 Task: Open Card Compliance Audit Performance Review in Board Customer Feedback Management Software to Workspace Event Planning and Coordination and add a team member Softage.4@softage.net, a label Orange, a checklist Herbalism, an attachment from Trello, a color Orange and finally, add a card description 'Conduct team training session on time management' and a comment 'We should approach this task with a sense of humility, recognizing that there is always more to learn and improve upon.'. Add a start date 'Jan 04, 1900' with a due date 'Jan 11, 1900'
Action: Mouse moved to (95, 294)
Screenshot: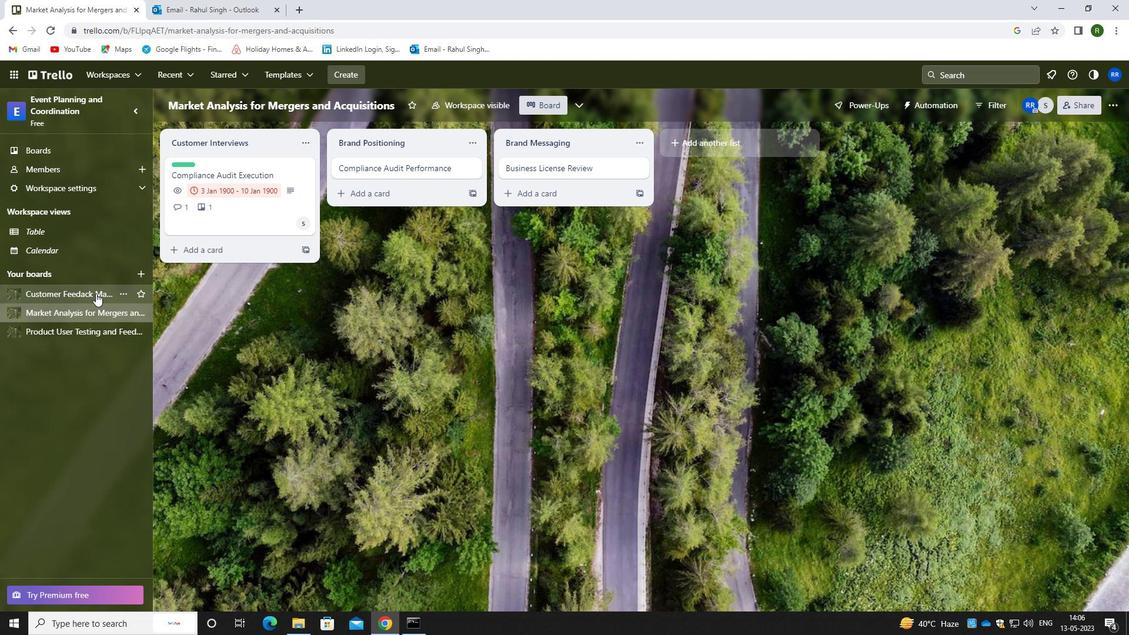 
Action: Mouse pressed left at (95, 294)
Screenshot: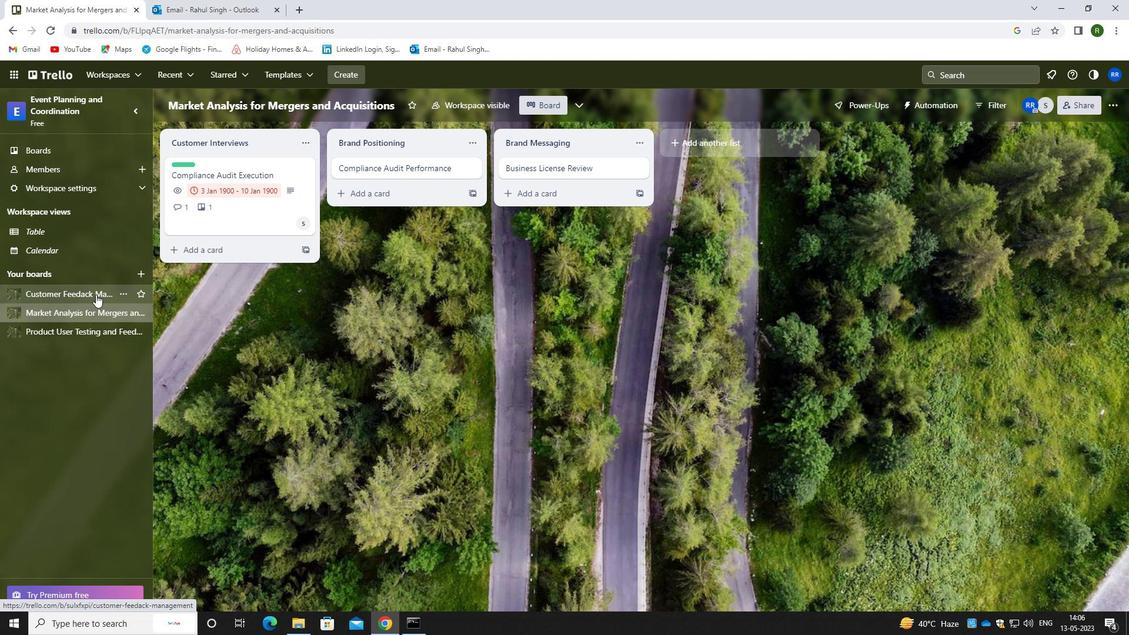 
Action: Mouse moved to (465, 172)
Screenshot: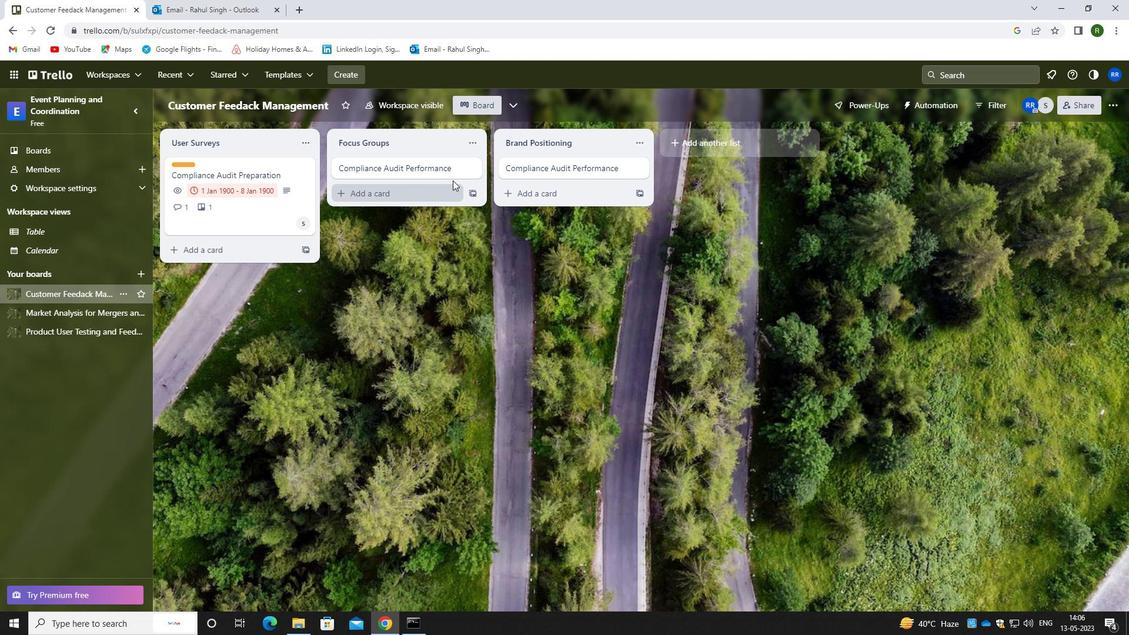 
Action: Mouse pressed left at (465, 172)
Screenshot: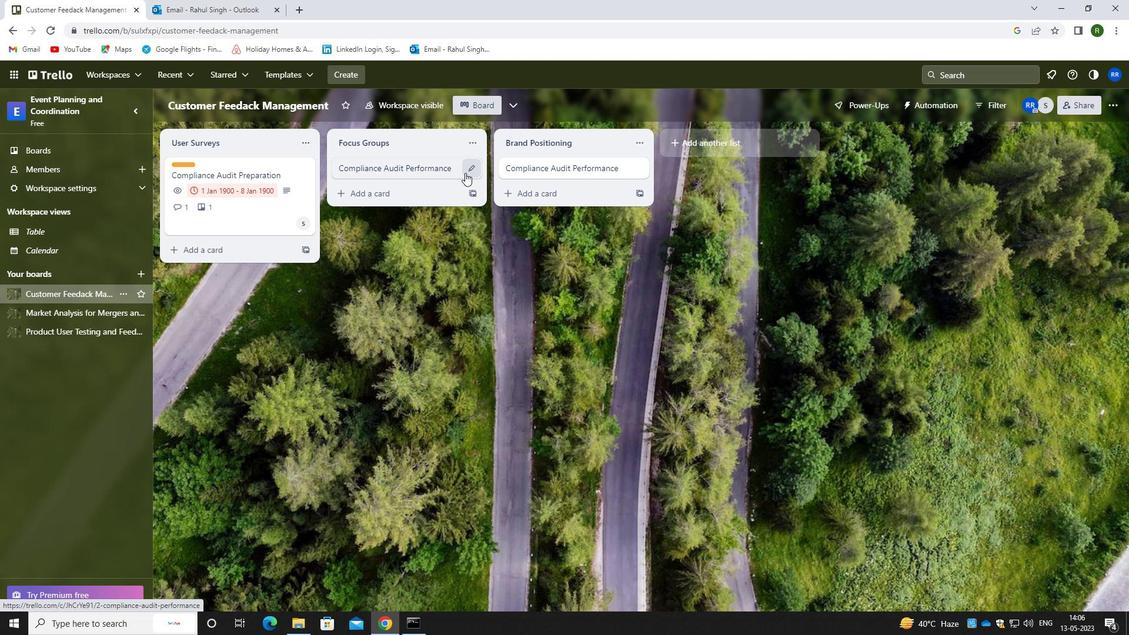 
Action: Mouse moved to (516, 169)
Screenshot: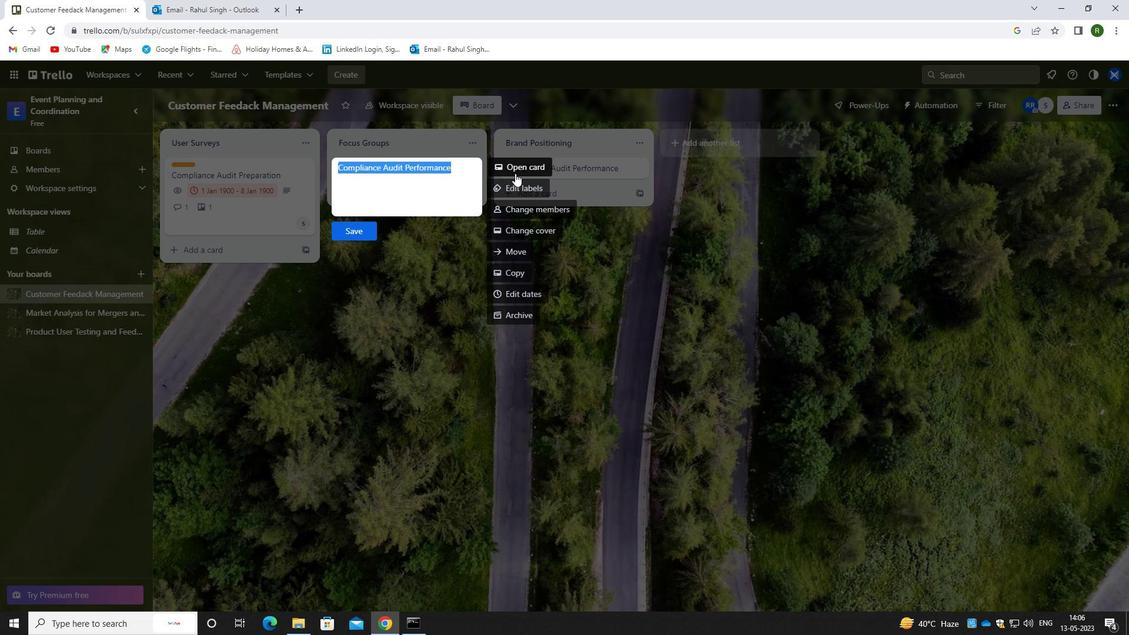 
Action: Mouse pressed left at (516, 169)
Screenshot: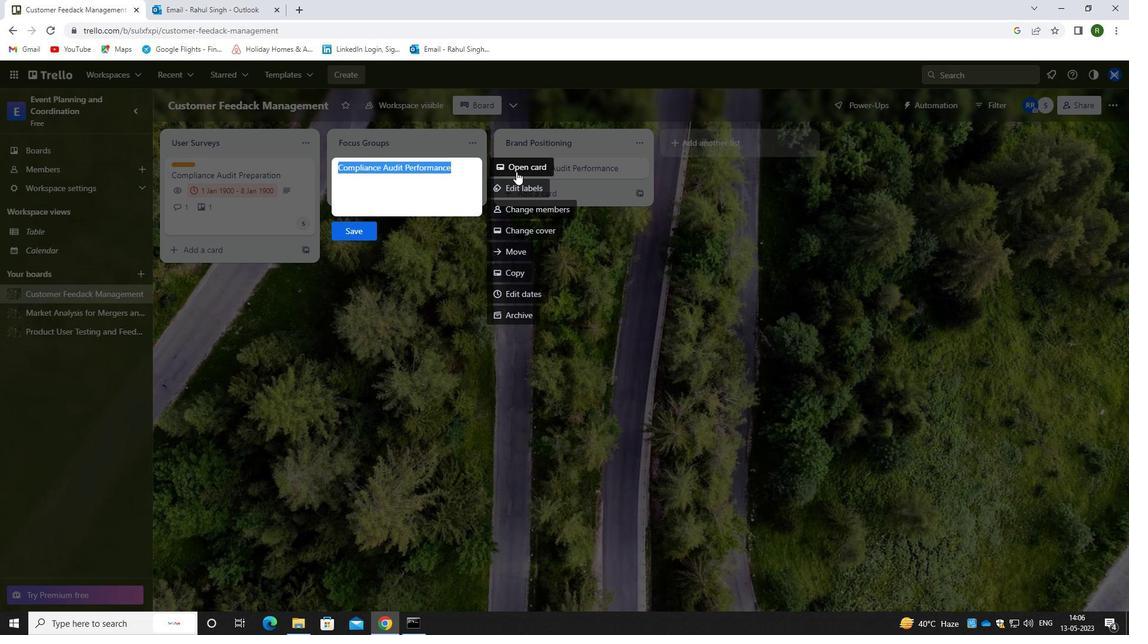 
Action: Mouse moved to (720, 206)
Screenshot: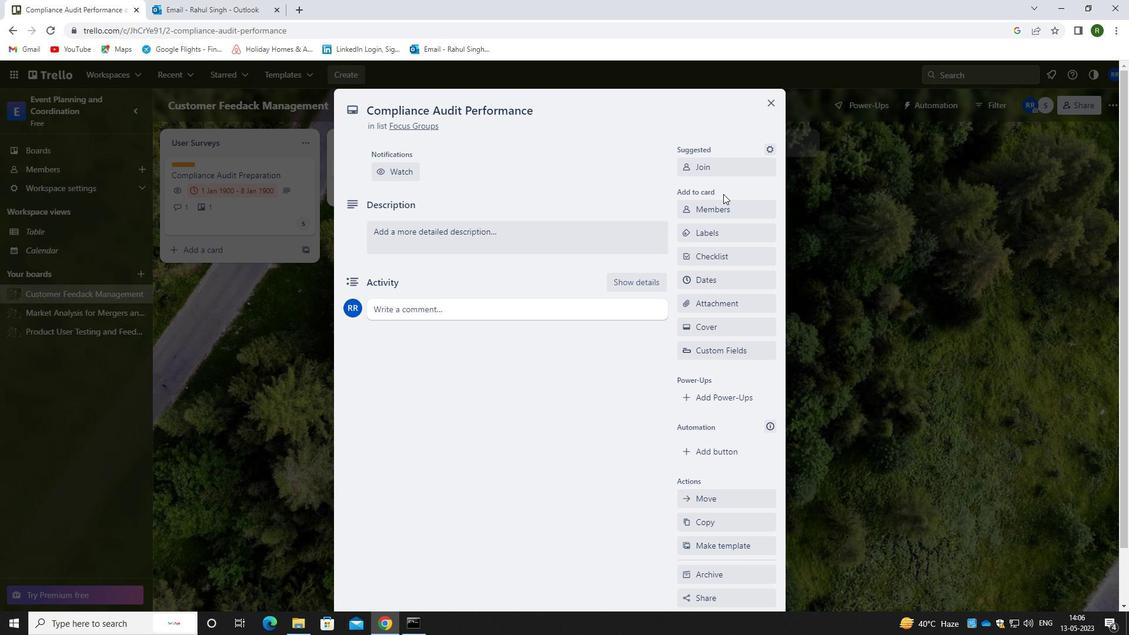 
Action: Mouse pressed left at (720, 206)
Screenshot: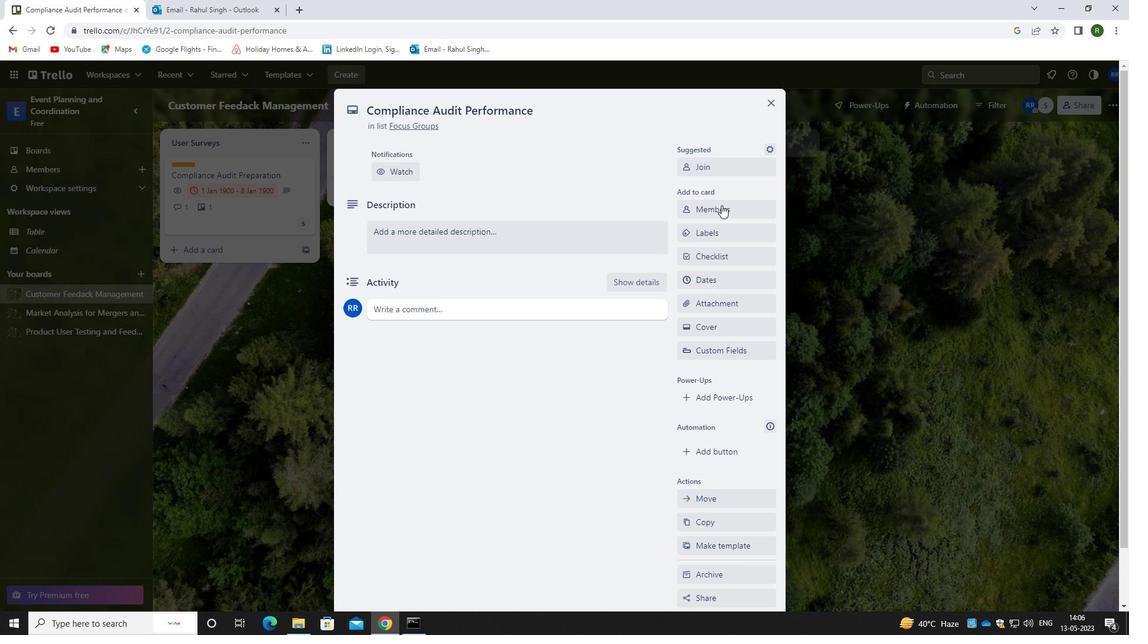 
Action: Mouse moved to (714, 275)
Screenshot: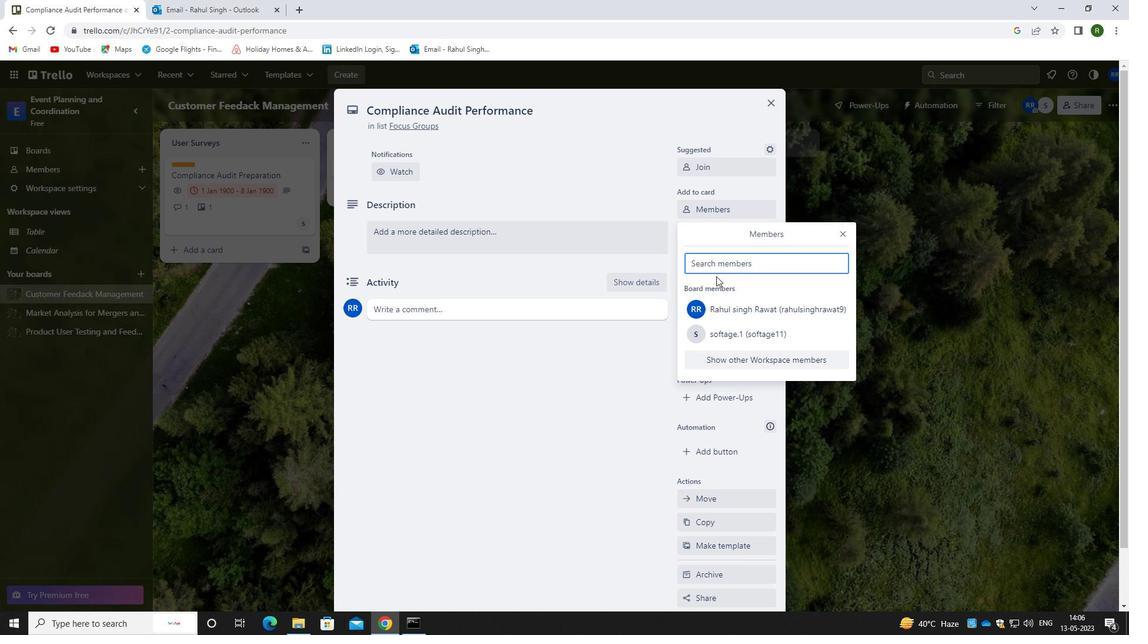 
Action: Key pressed <Key.caps_lock>s<Key.caps_lock>Oftage.4<Key.shift>@SOFTAGE.NET
Screenshot: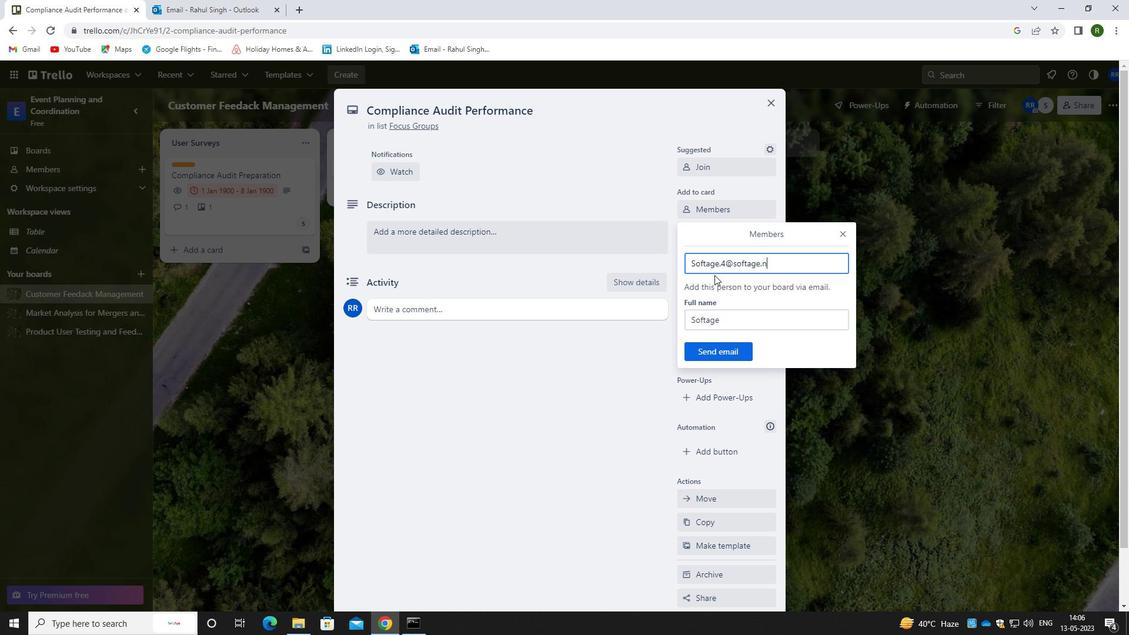 
Action: Mouse moved to (718, 353)
Screenshot: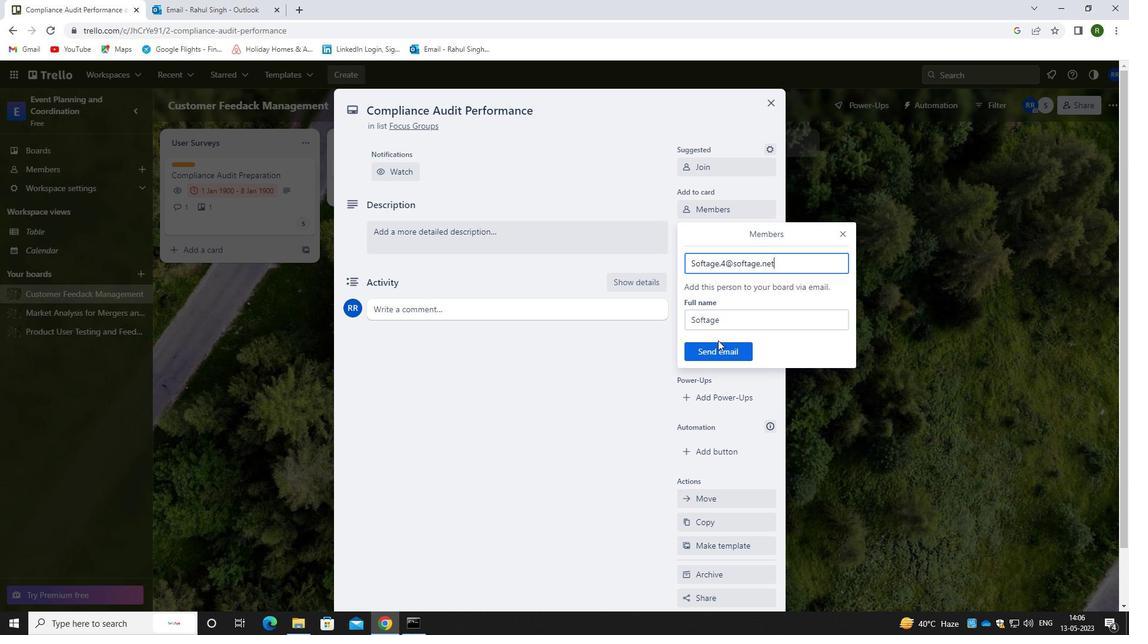 
Action: Mouse pressed left at (718, 353)
Screenshot: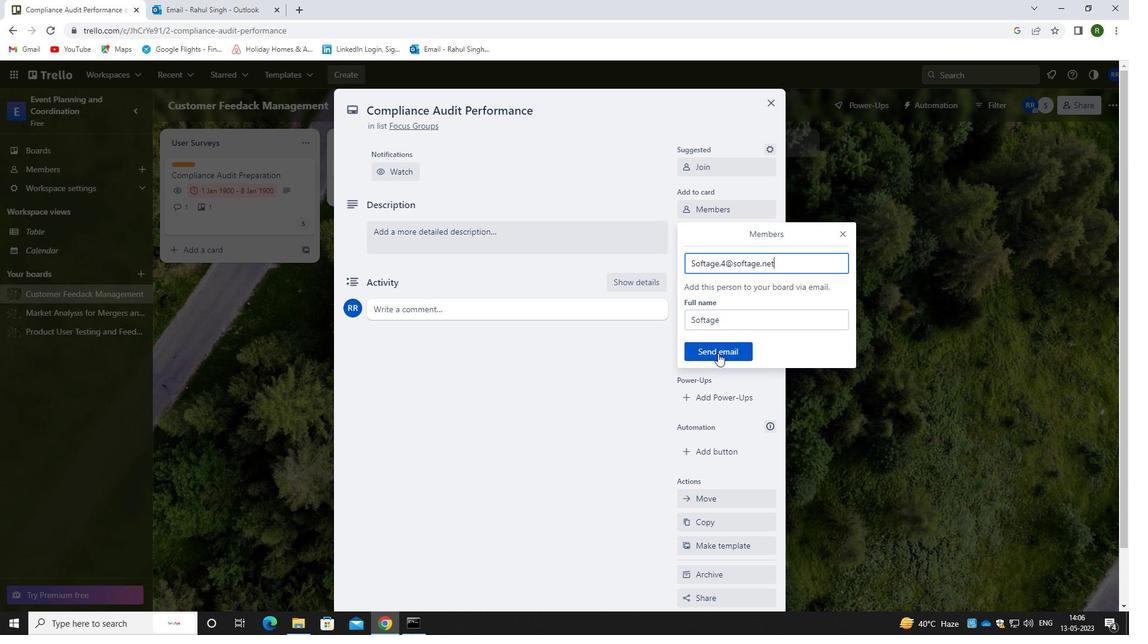 
Action: Mouse moved to (730, 232)
Screenshot: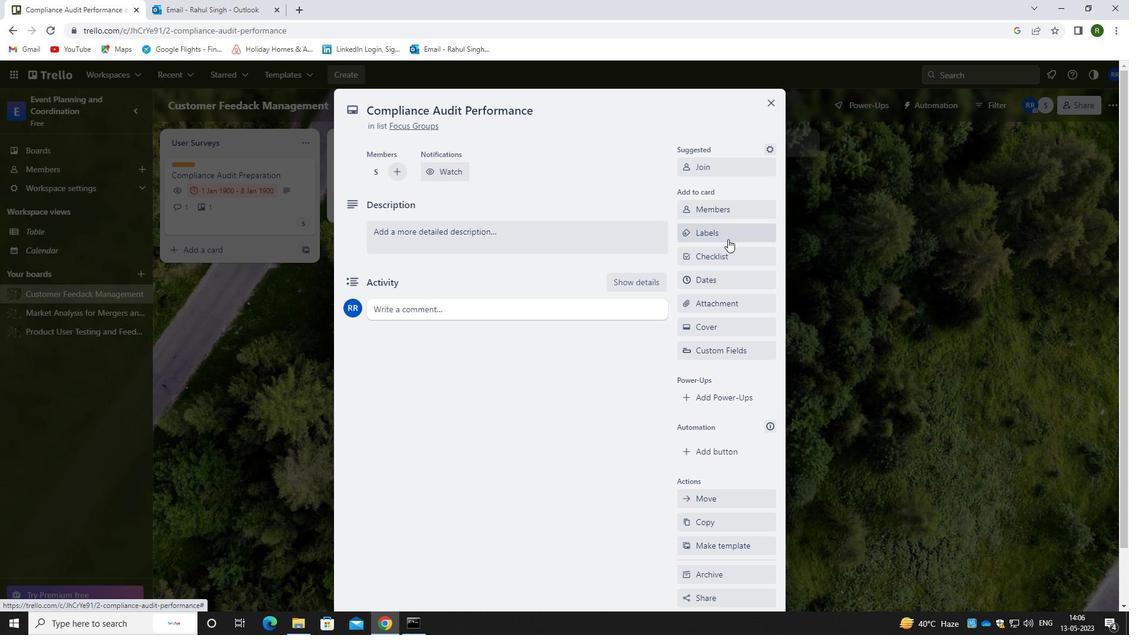 
Action: Mouse pressed left at (730, 232)
Screenshot: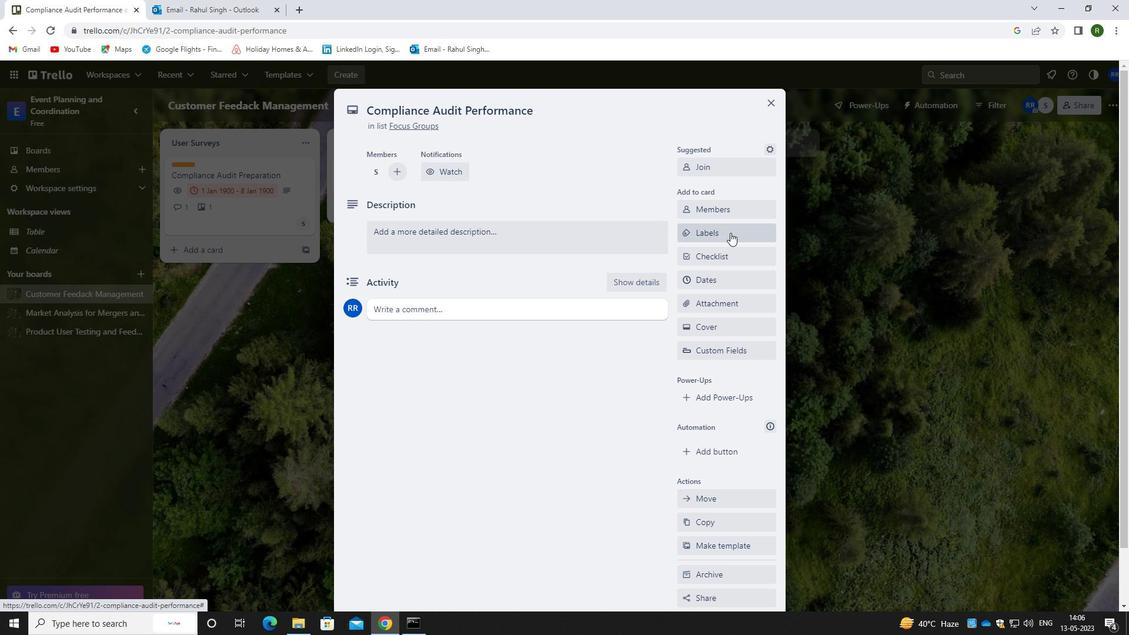 
Action: Mouse moved to (698, 272)
Screenshot: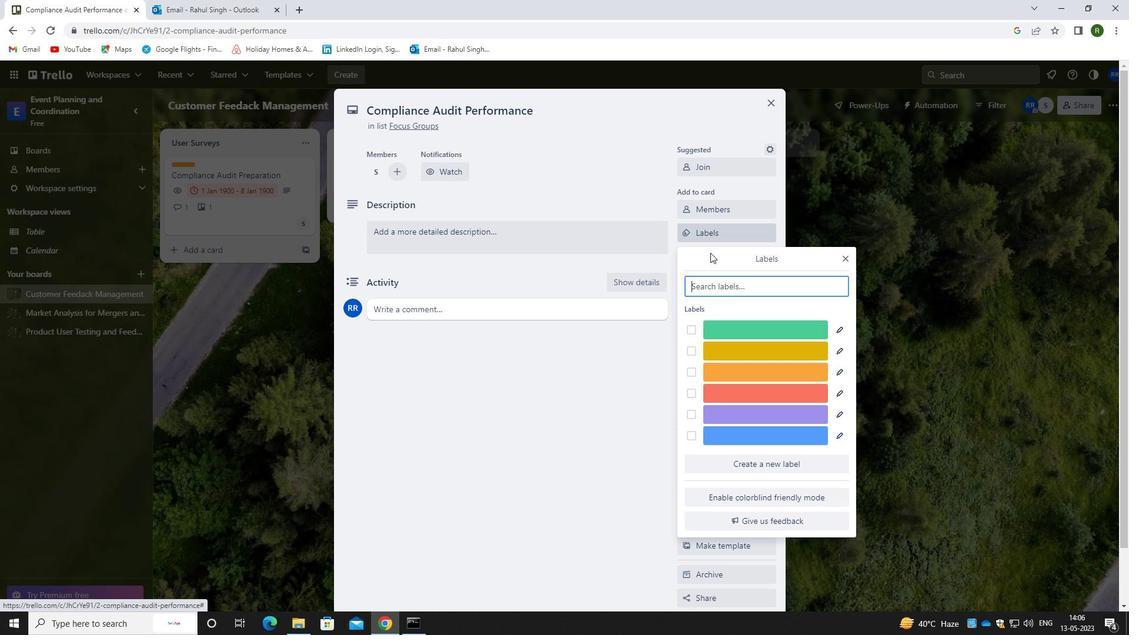 
Action: Key pressed ORANGE
Screenshot: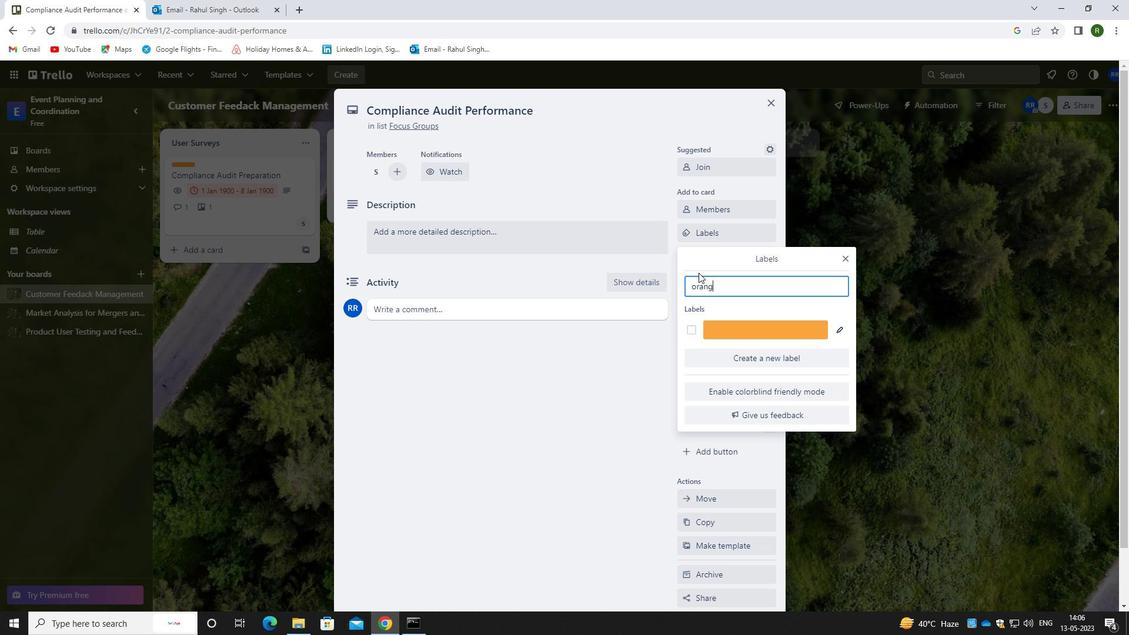 
Action: Mouse moved to (692, 330)
Screenshot: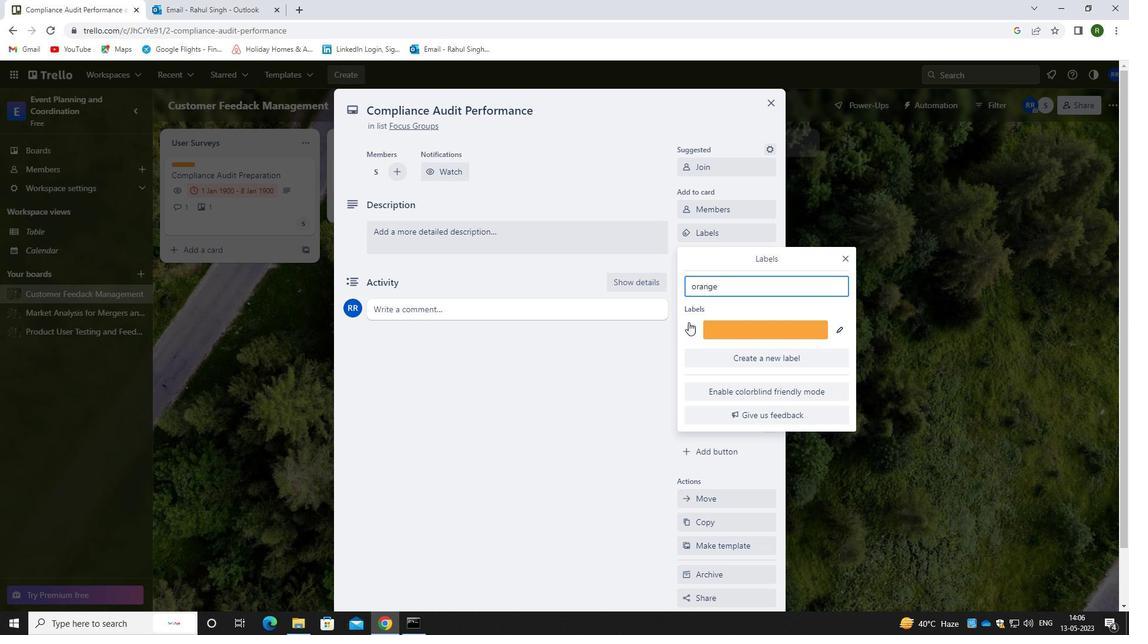 
Action: Mouse pressed left at (692, 330)
Screenshot: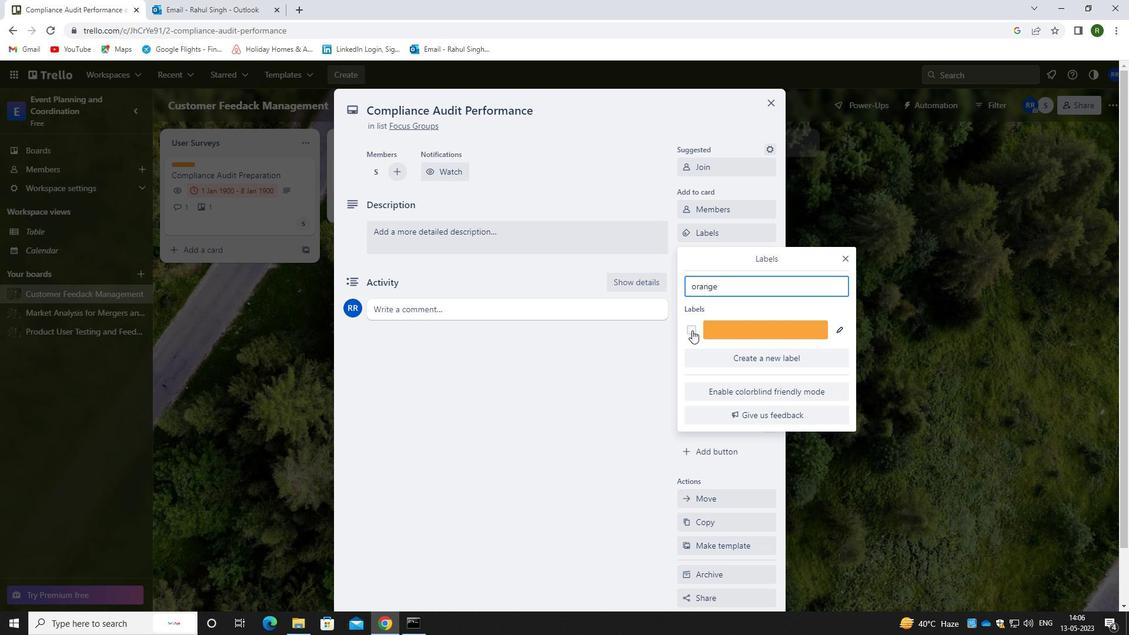 
Action: Mouse moved to (614, 398)
Screenshot: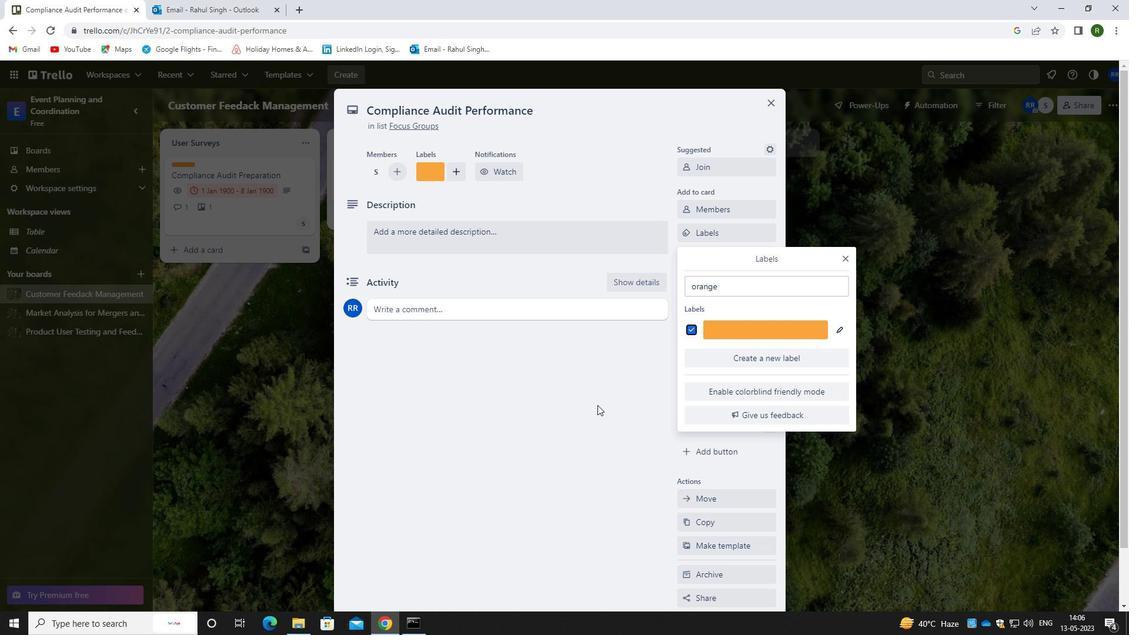 
Action: Mouse pressed left at (614, 398)
Screenshot: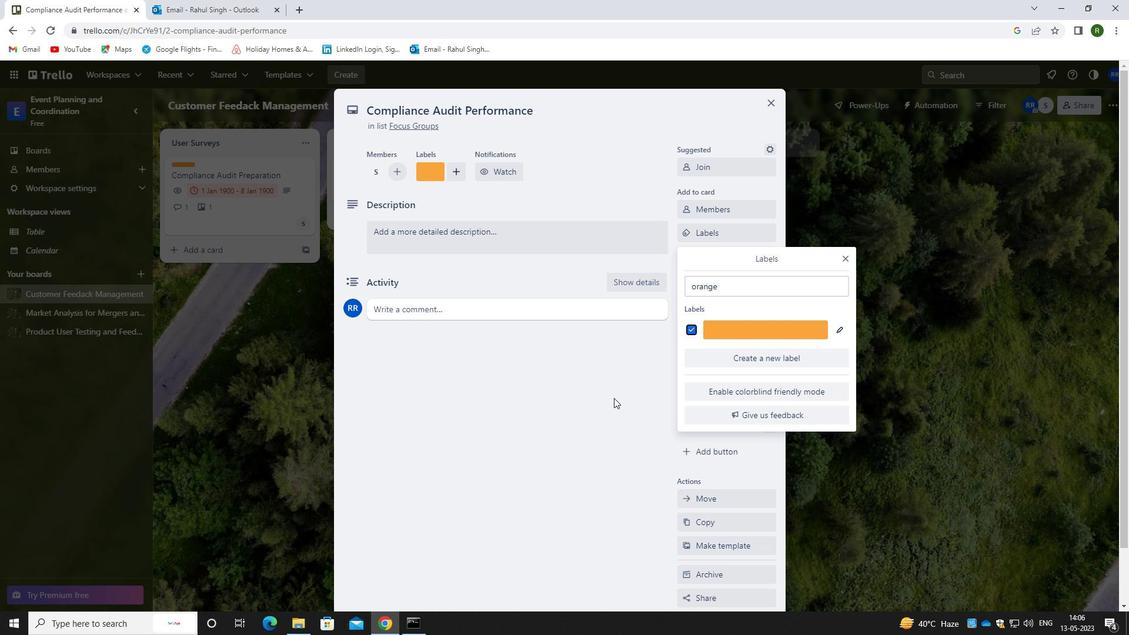 
Action: Mouse moved to (713, 256)
Screenshot: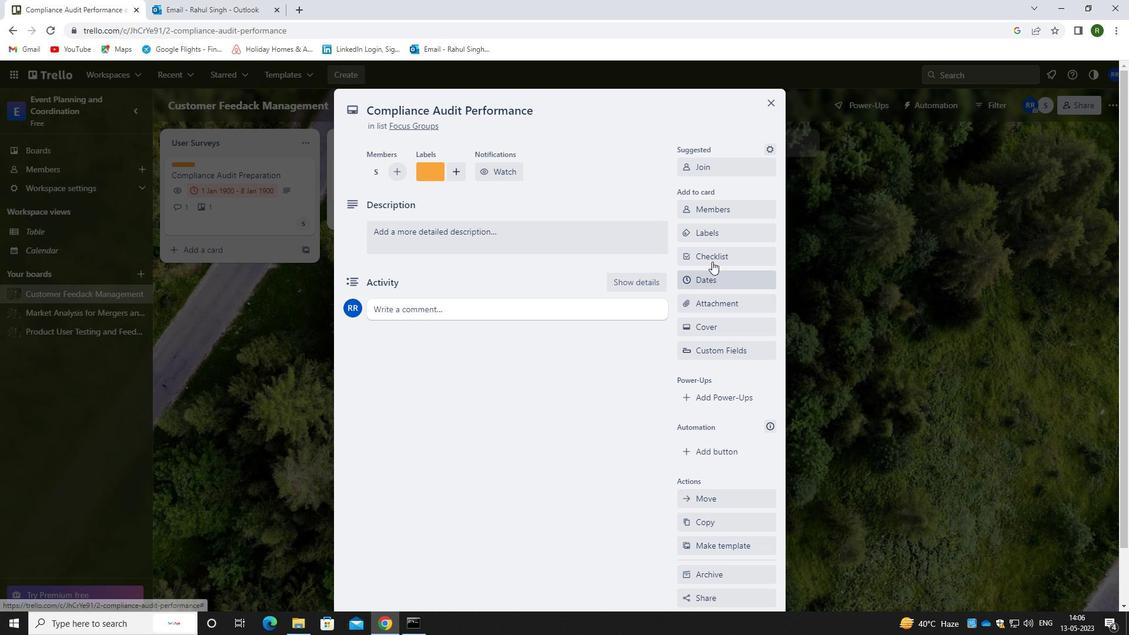 
Action: Mouse pressed left at (713, 256)
Screenshot: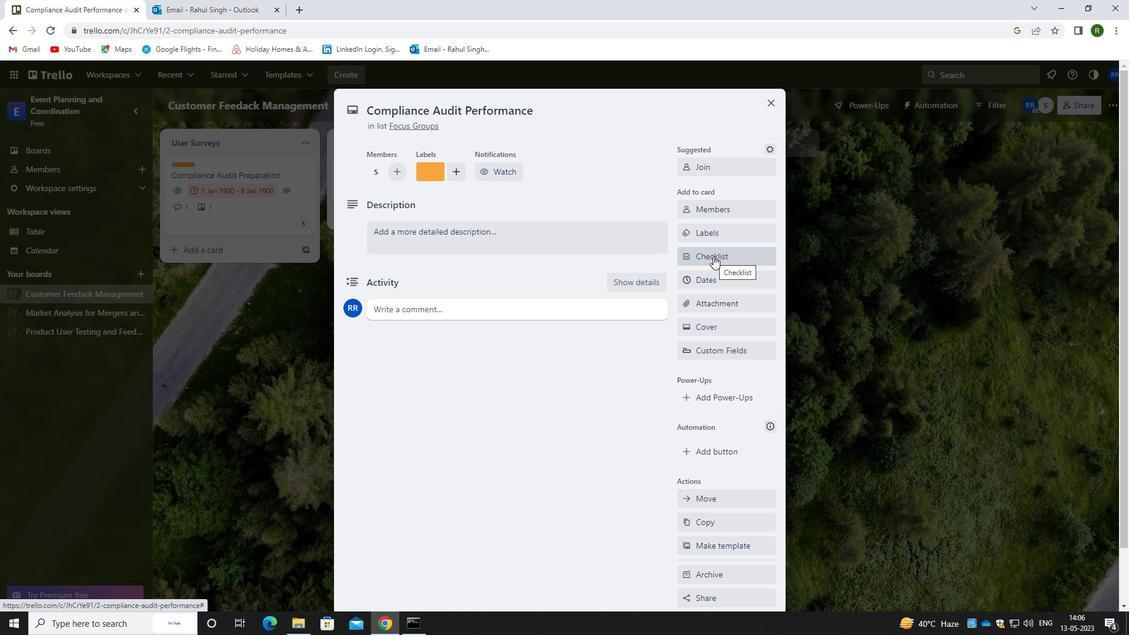 
Action: Mouse moved to (745, 314)
Screenshot: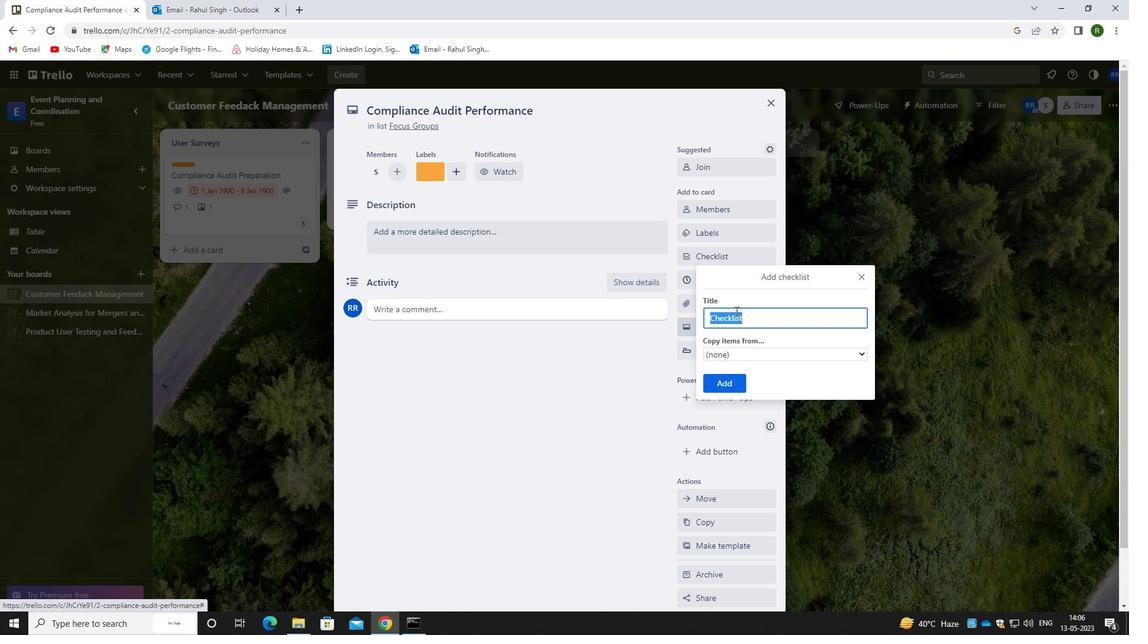 
Action: Key pressed <Key.caps_lock>P<Key.caps_lock>UBLIC<Key.space><Key.caps_lock>R<Key.caps_lock>ELATIONS
Screenshot: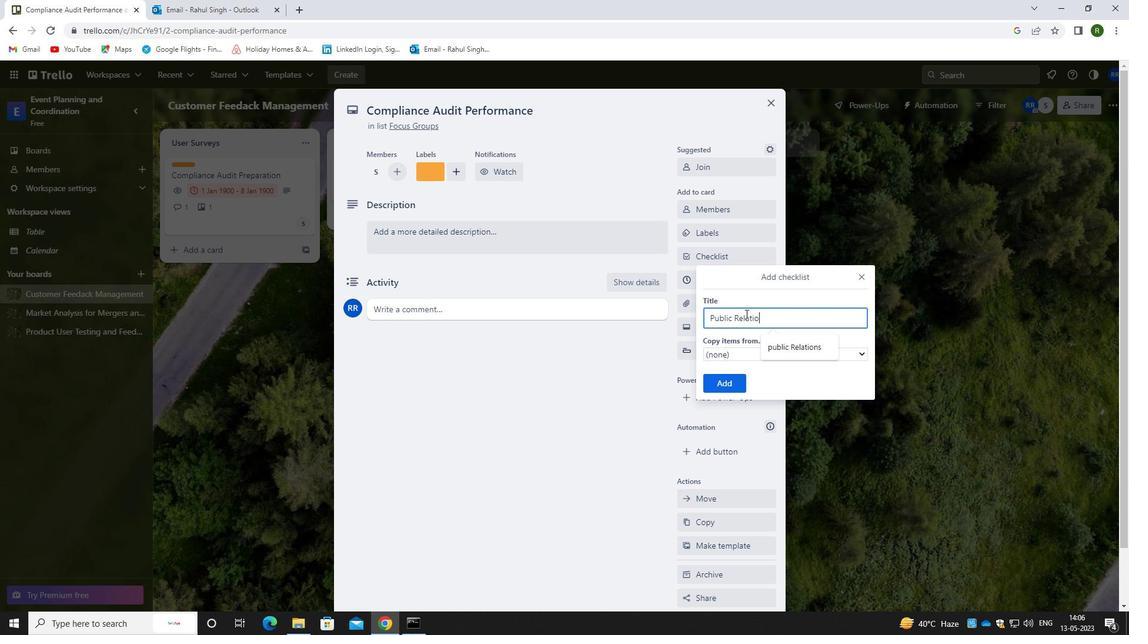 
Action: Mouse moved to (722, 376)
Screenshot: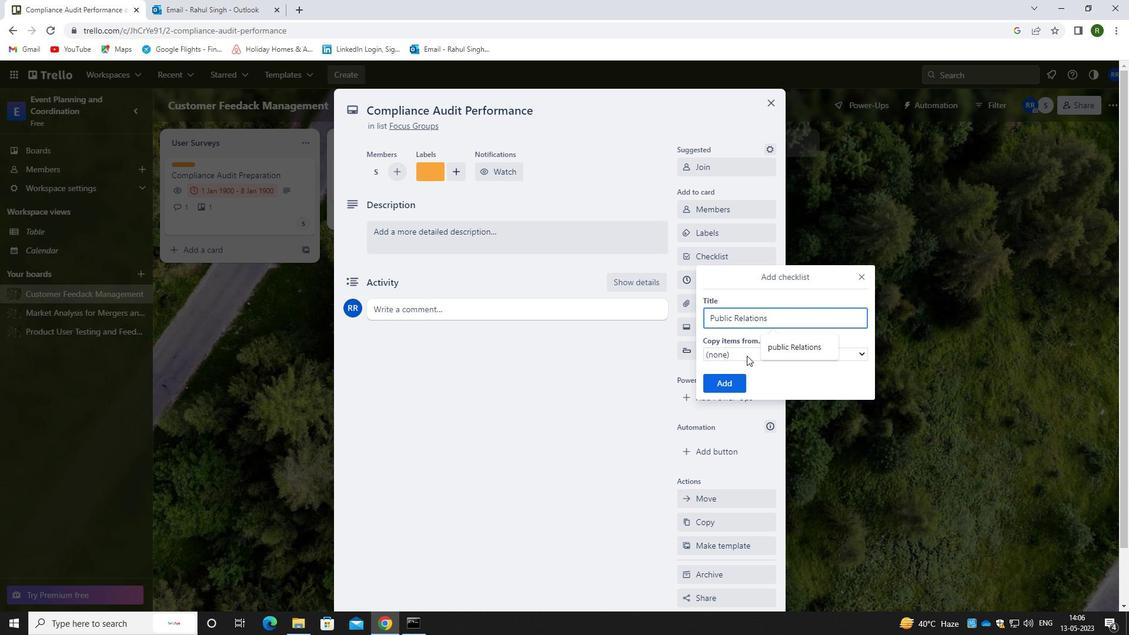 
Action: Mouse pressed left at (722, 376)
Screenshot: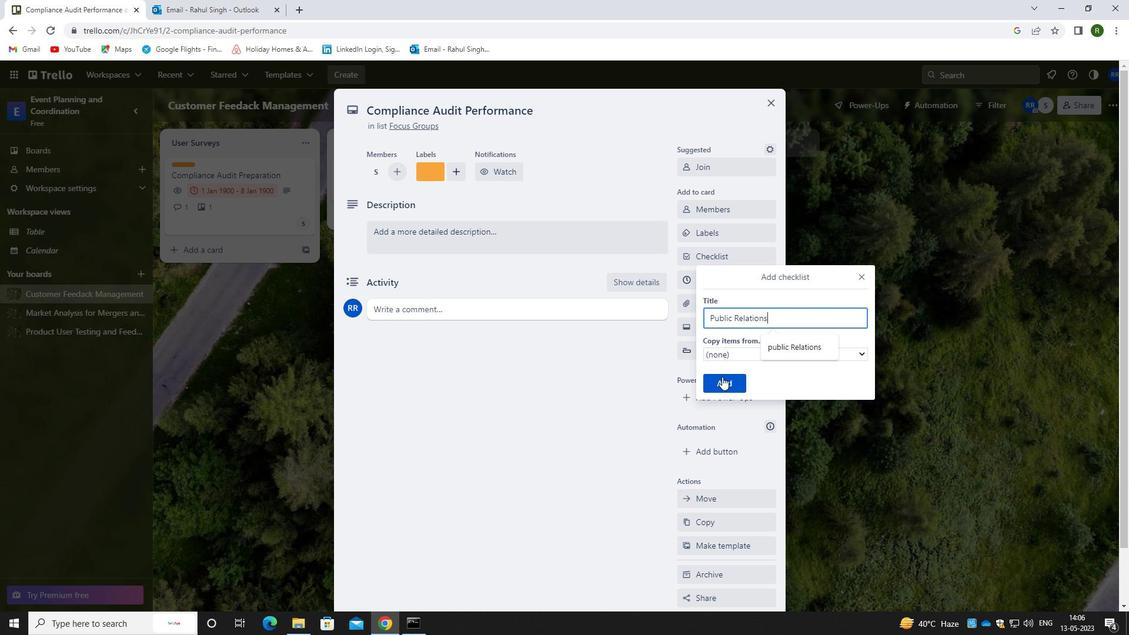 
Action: Mouse moved to (590, 434)
Screenshot: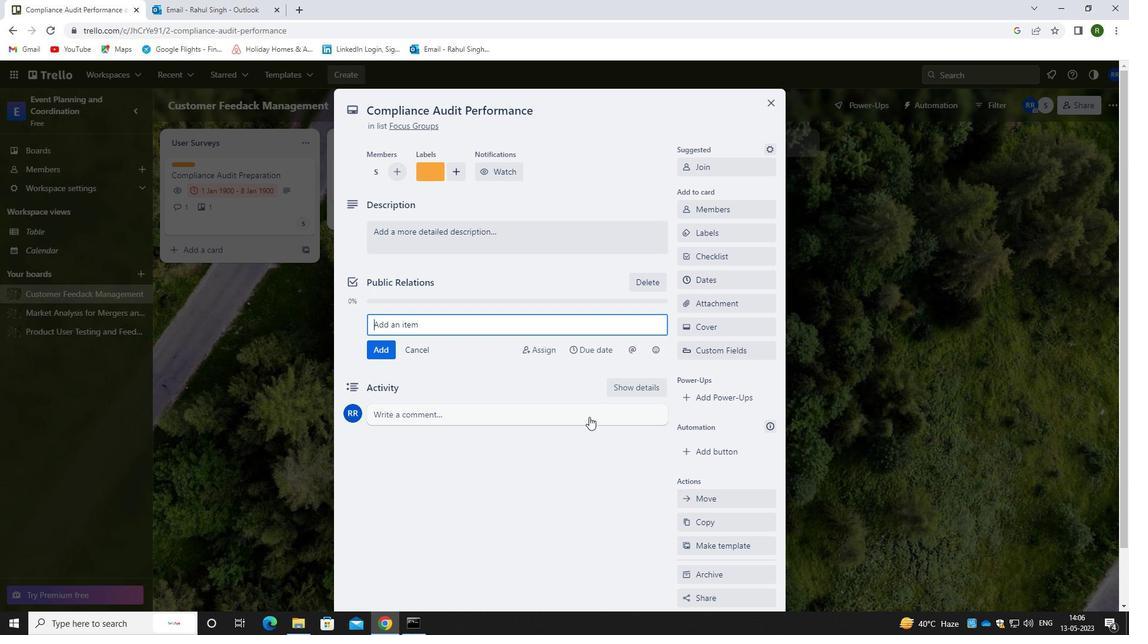 
Action: Mouse pressed left at (590, 434)
Screenshot: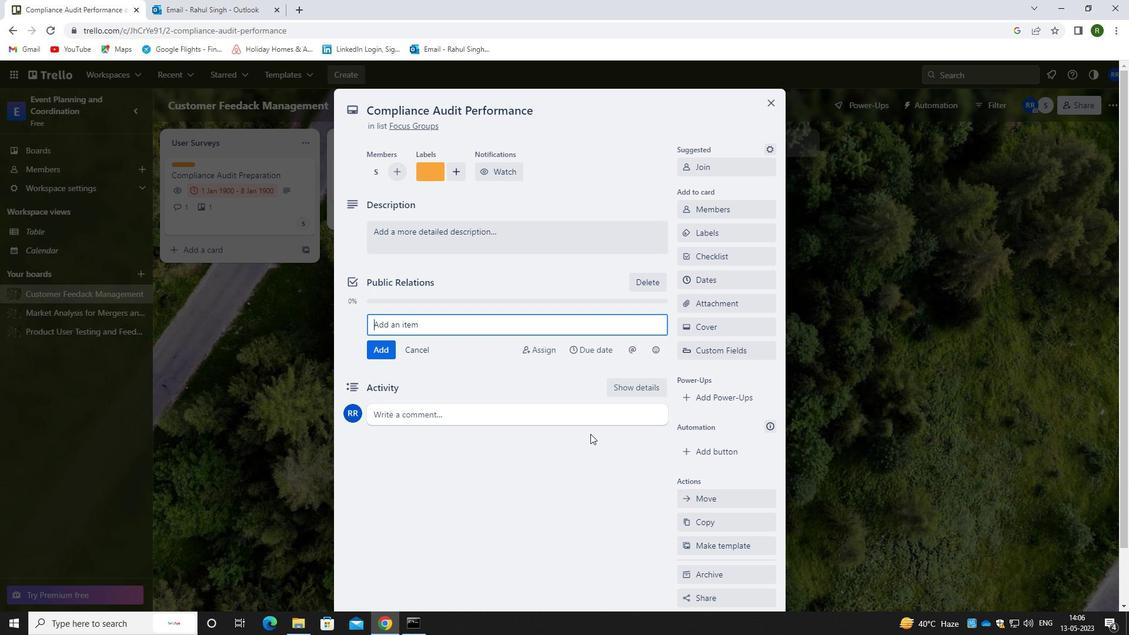 
Action: Mouse moved to (728, 302)
Screenshot: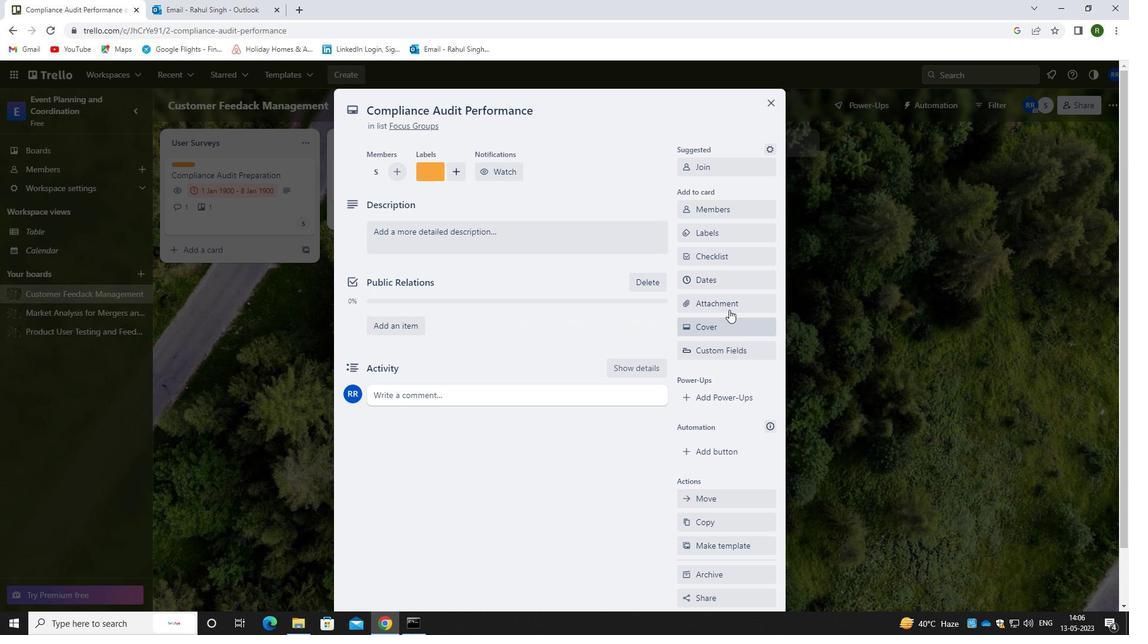 
Action: Mouse pressed left at (728, 302)
Screenshot: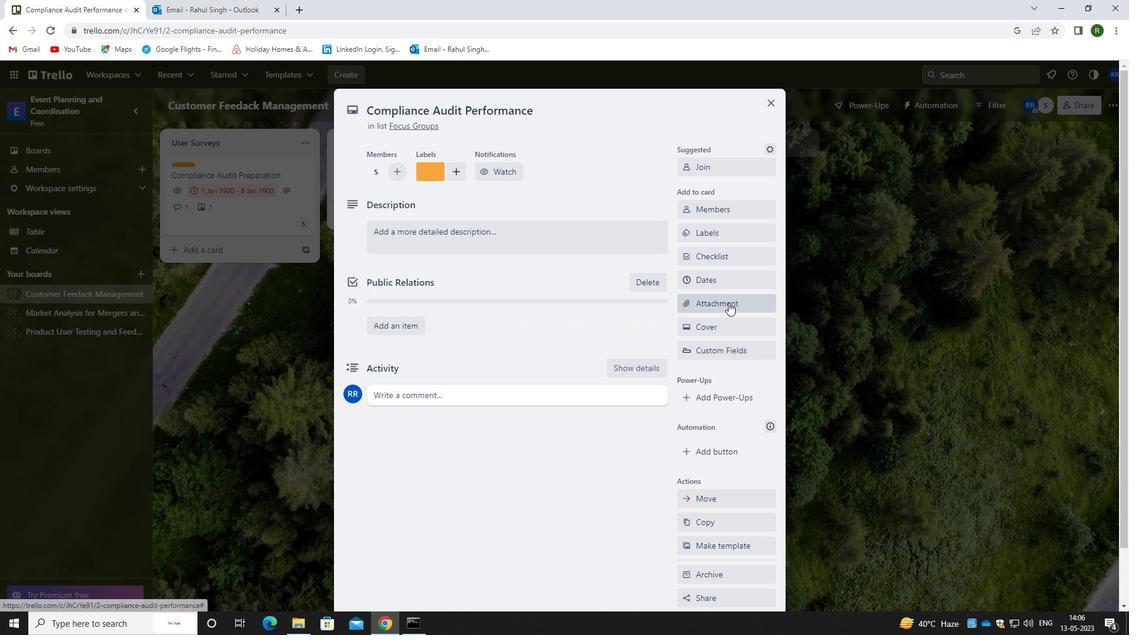 
Action: Mouse moved to (710, 372)
Screenshot: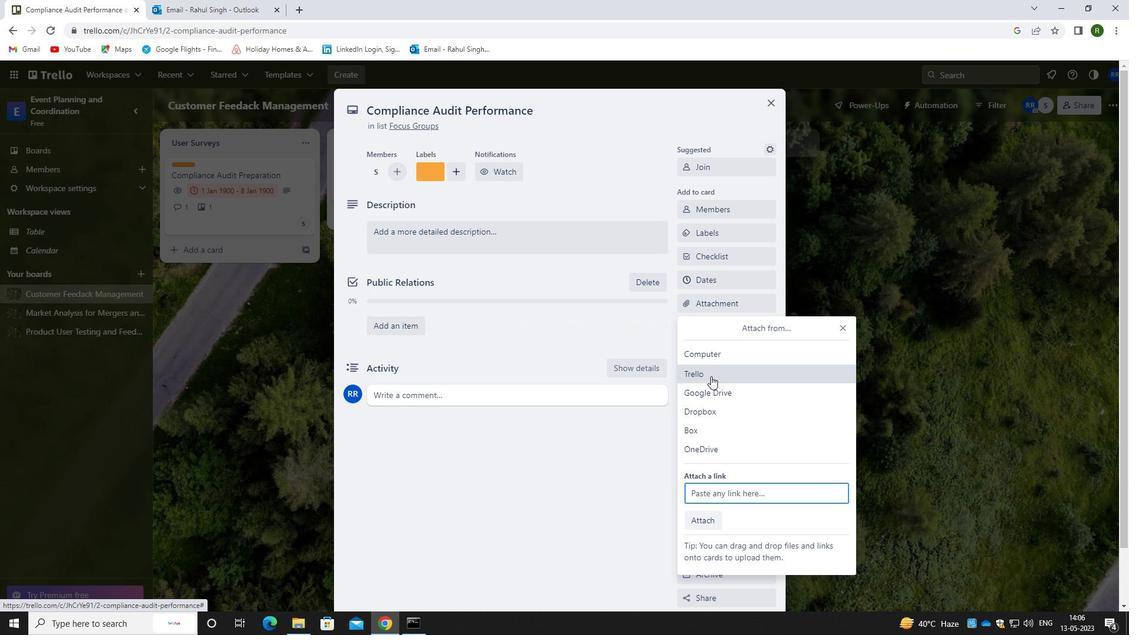 
Action: Mouse pressed left at (710, 372)
Screenshot: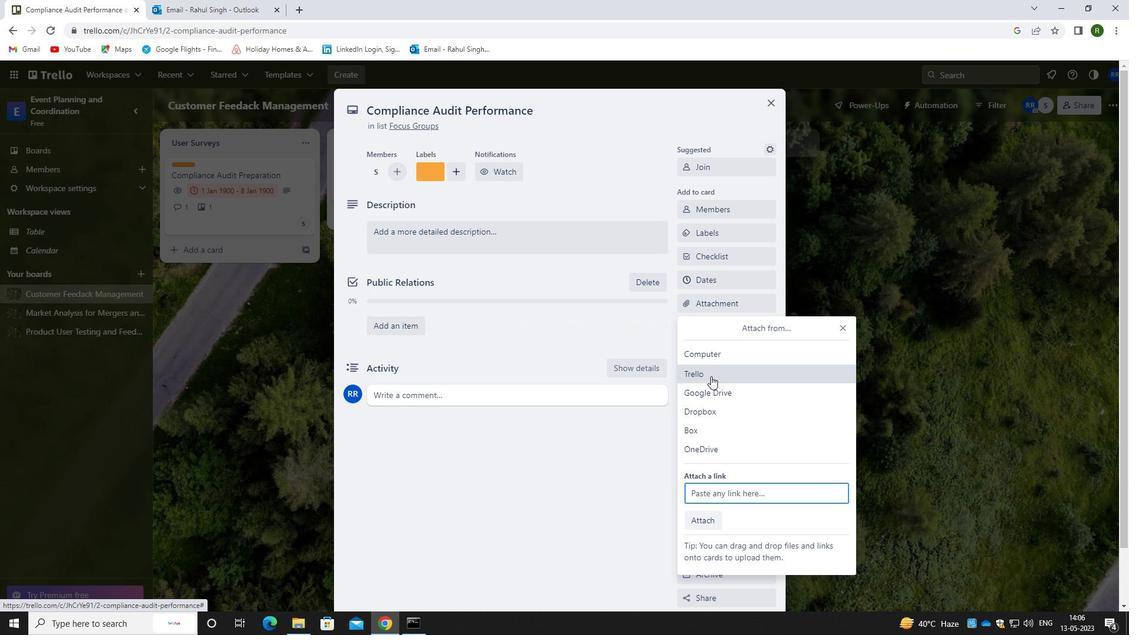 
Action: Mouse moved to (729, 356)
Screenshot: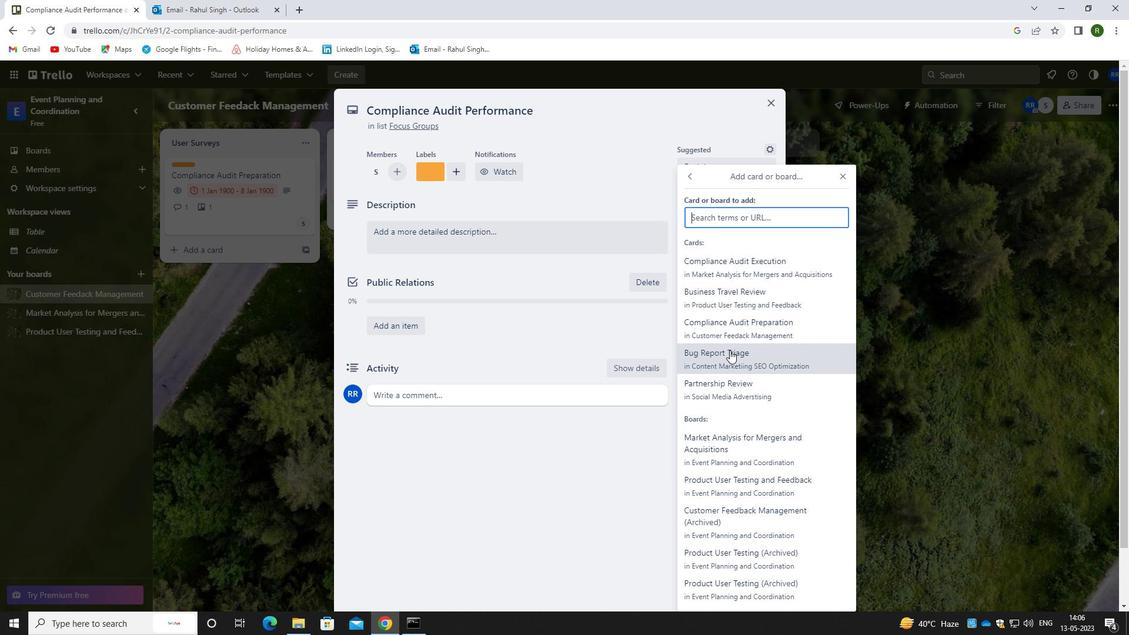 
Action: Mouse pressed left at (729, 356)
Screenshot: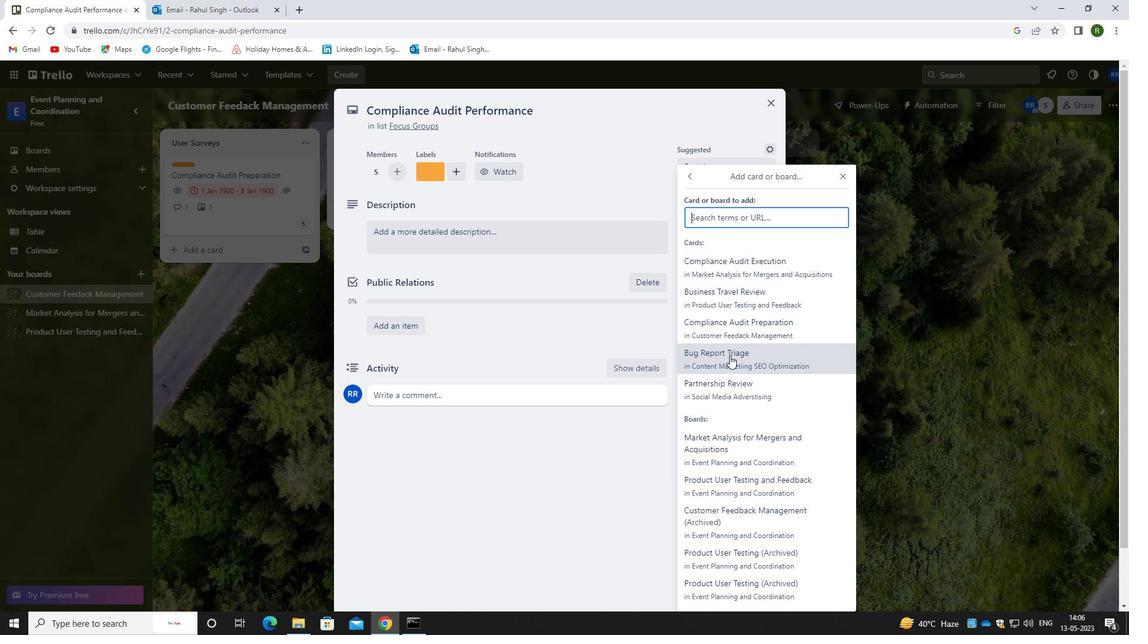 
Action: Mouse moved to (604, 419)
Screenshot: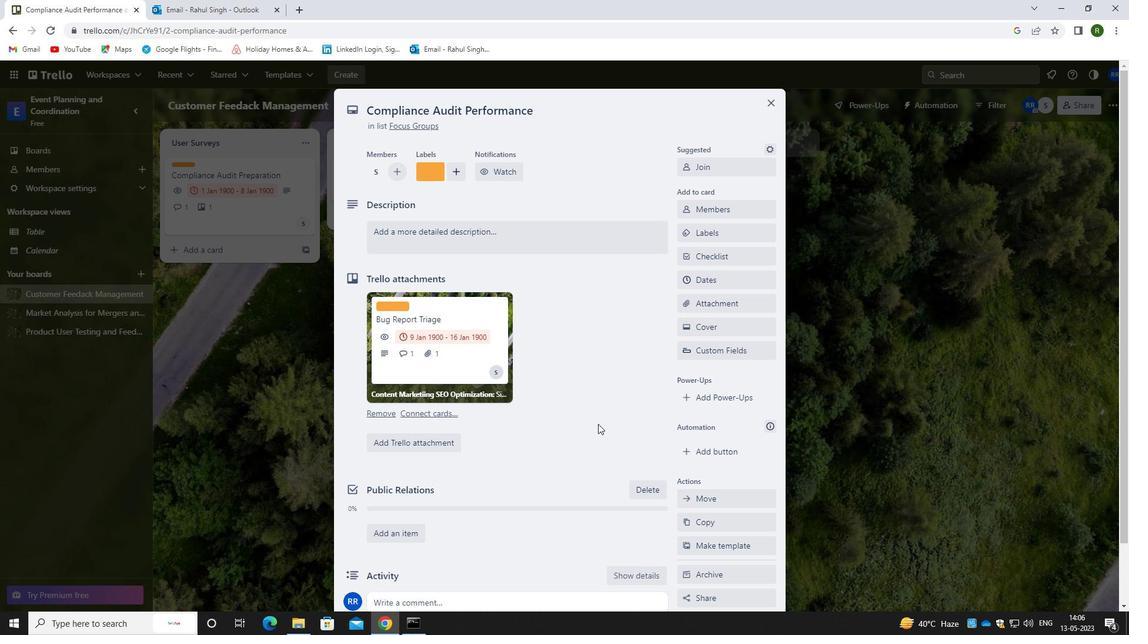 
Action: Mouse scrolled (604, 418) with delta (0, 0)
Screenshot: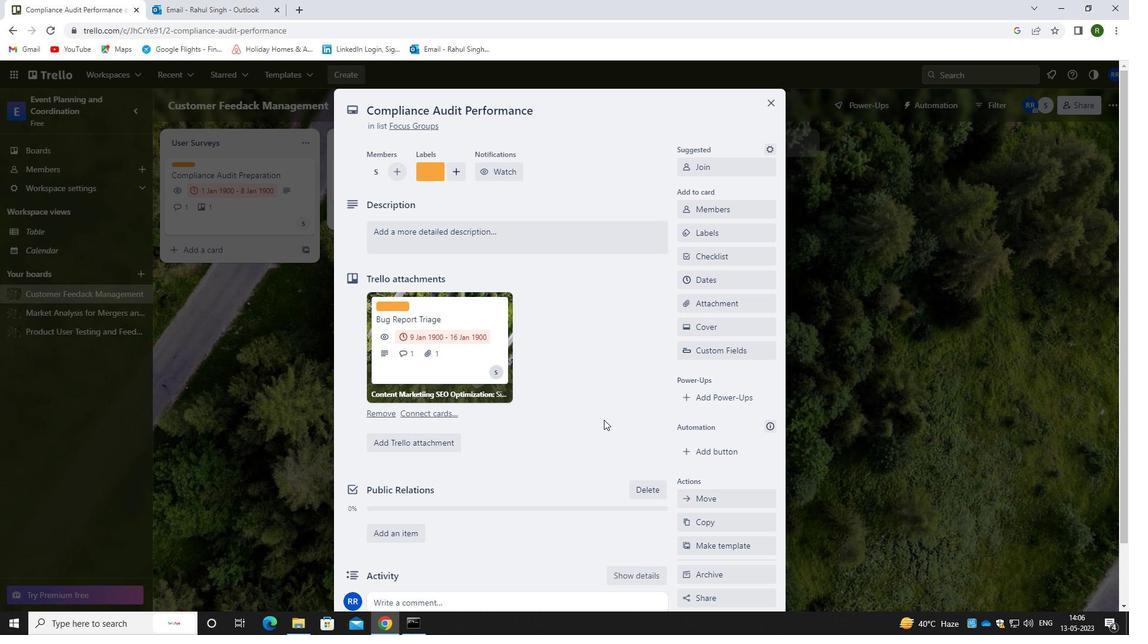 
Action: Mouse moved to (605, 419)
Screenshot: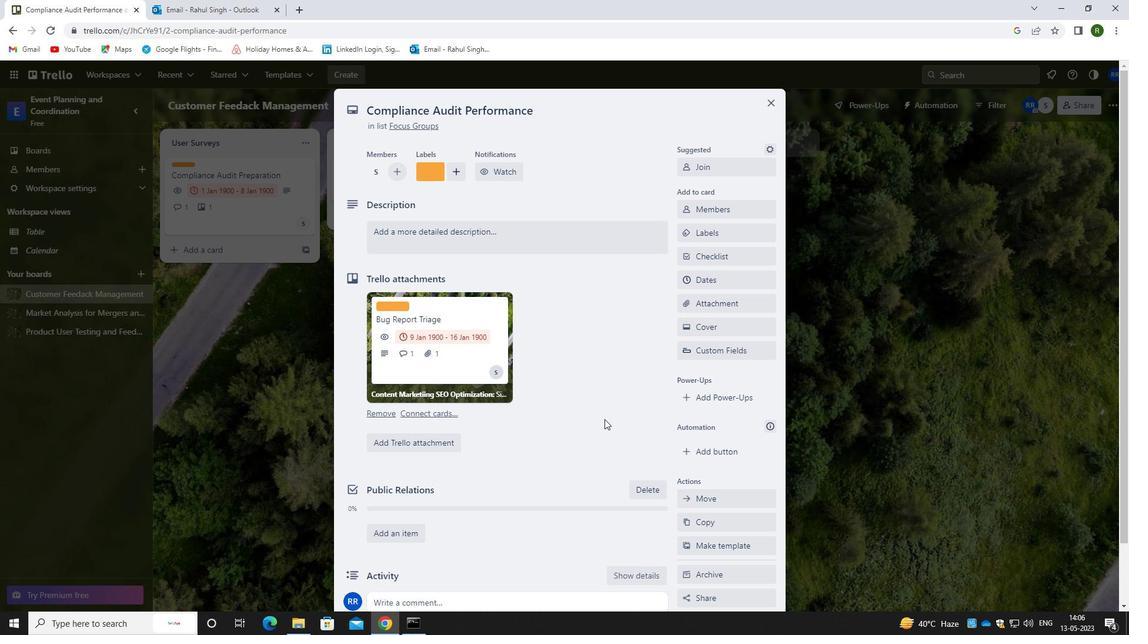 
Action: Mouse scrolled (605, 418) with delta (0, 0)
Screenshot: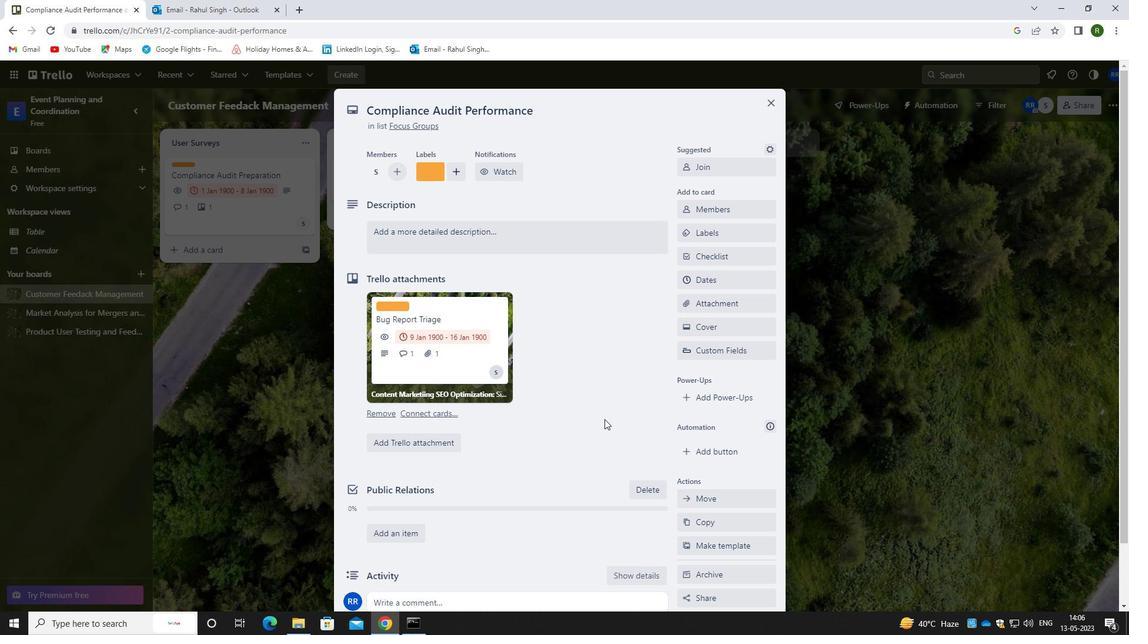
Action: Mouse moved to (606, 422)
Screenshot: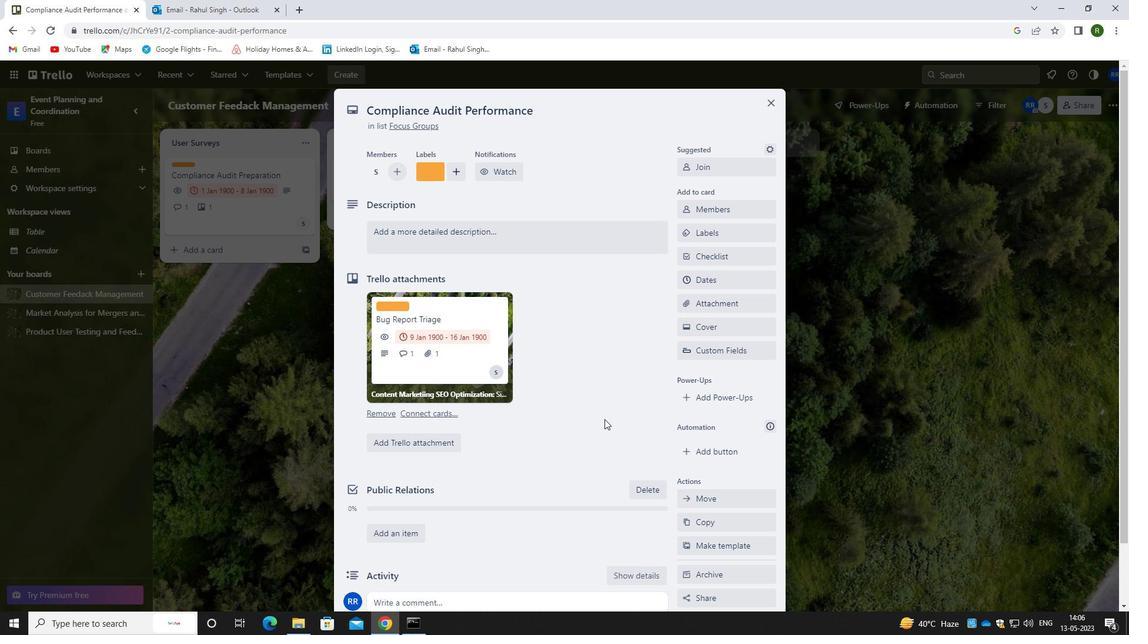 
Action: Mouse scrolled (606, 421) with delta (0, 0)
Screenshot: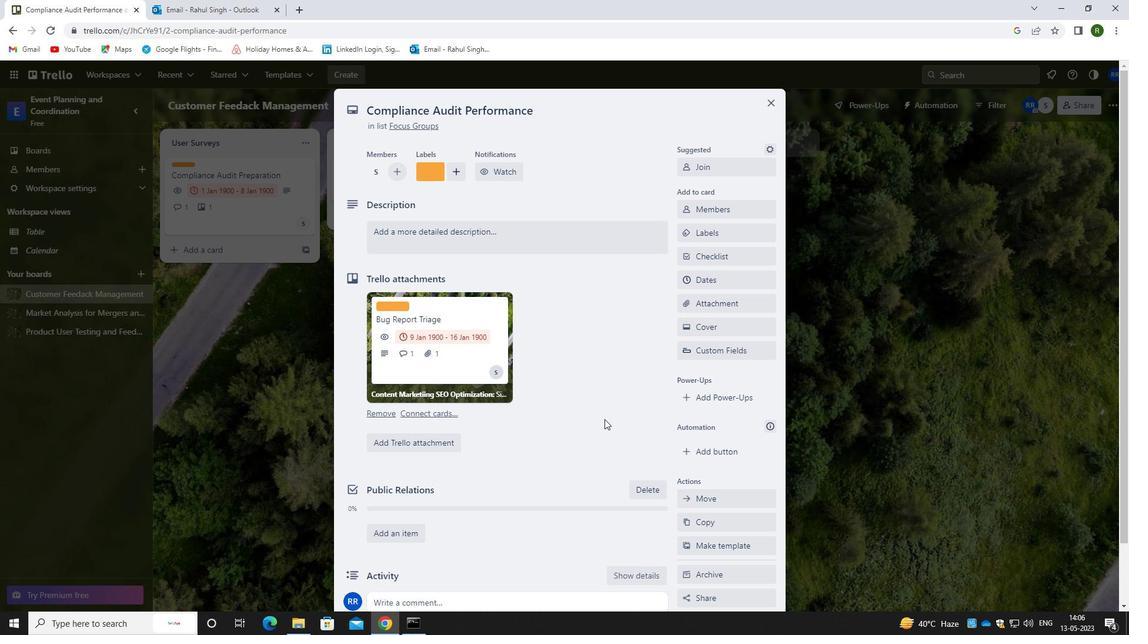 
Action: Mouse moved to (454, 164)
Screenshot: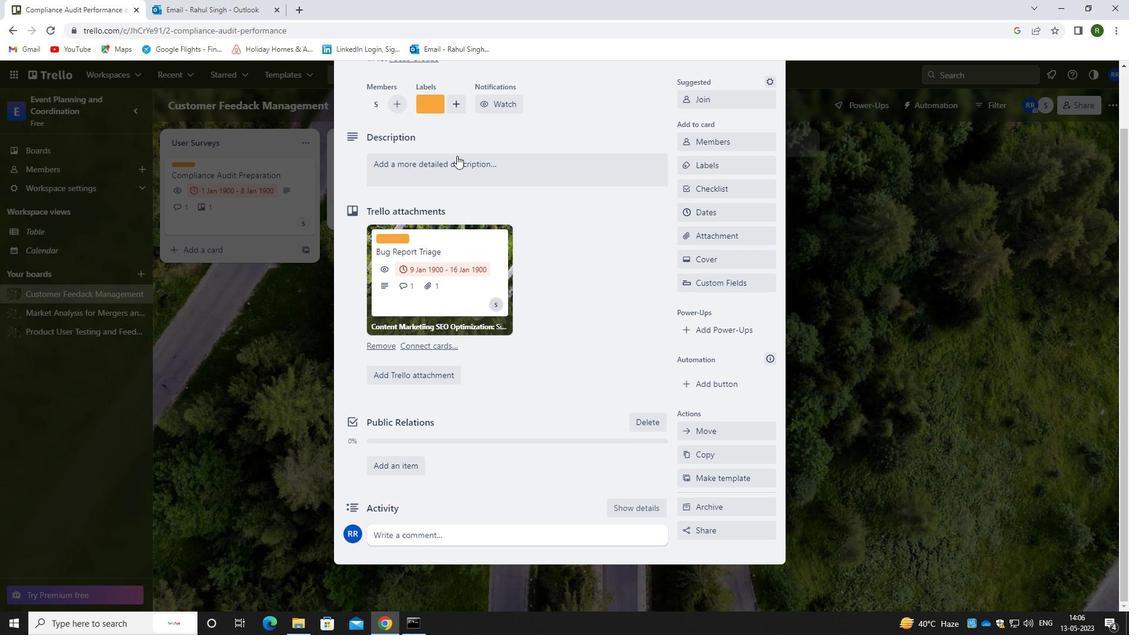 
Action: Mouse pressed left at (454, 164)
Screenshot: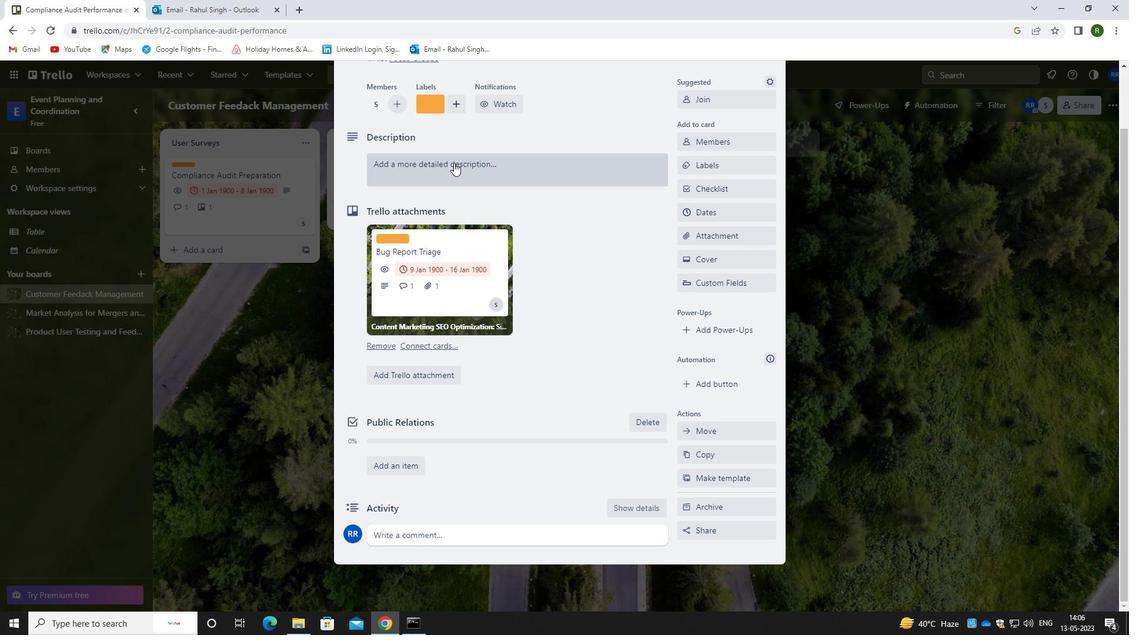 
Action: Mouse moved to (448, 224)
Screenshot: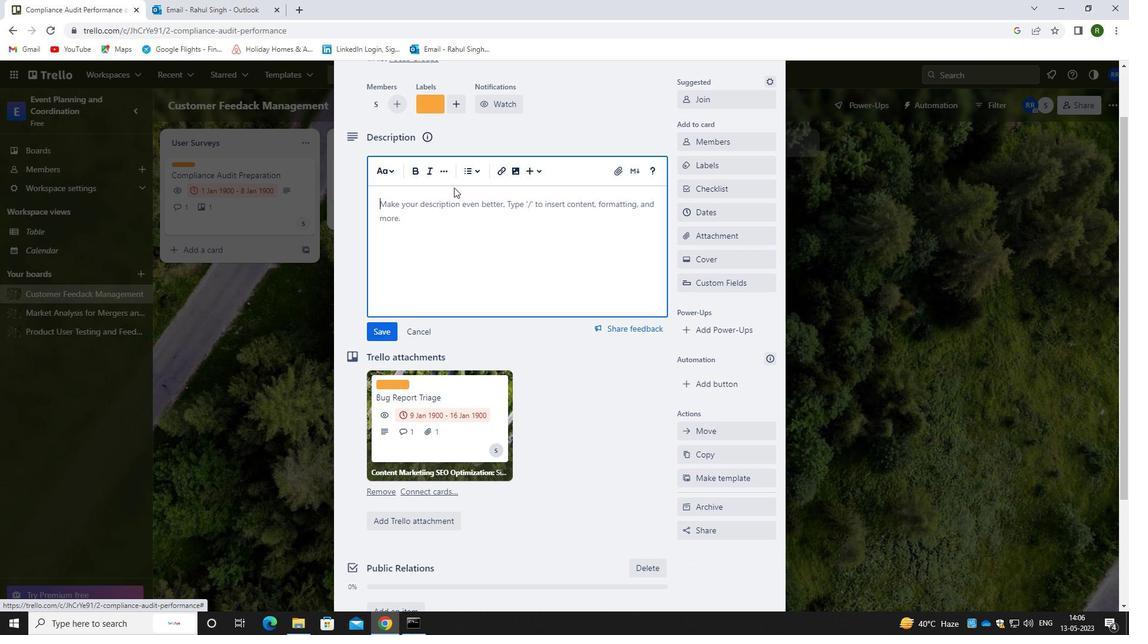 
Action: Mouse pressed left at (448, 224)
Screenshot: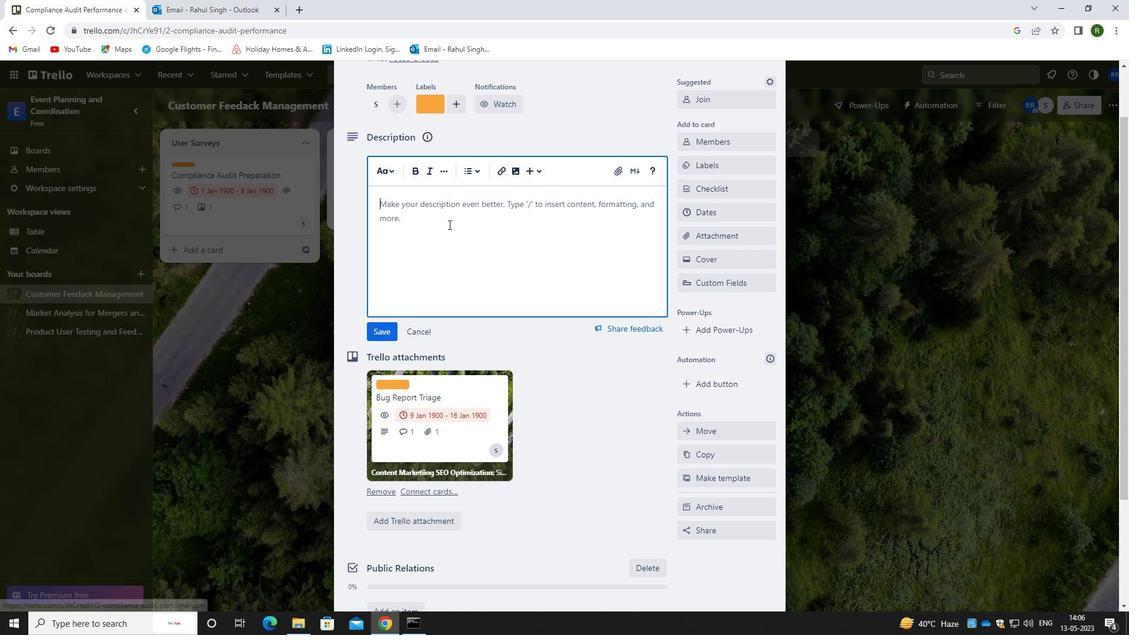 
Action: Mouse moved to (448, 225)
Screenshot: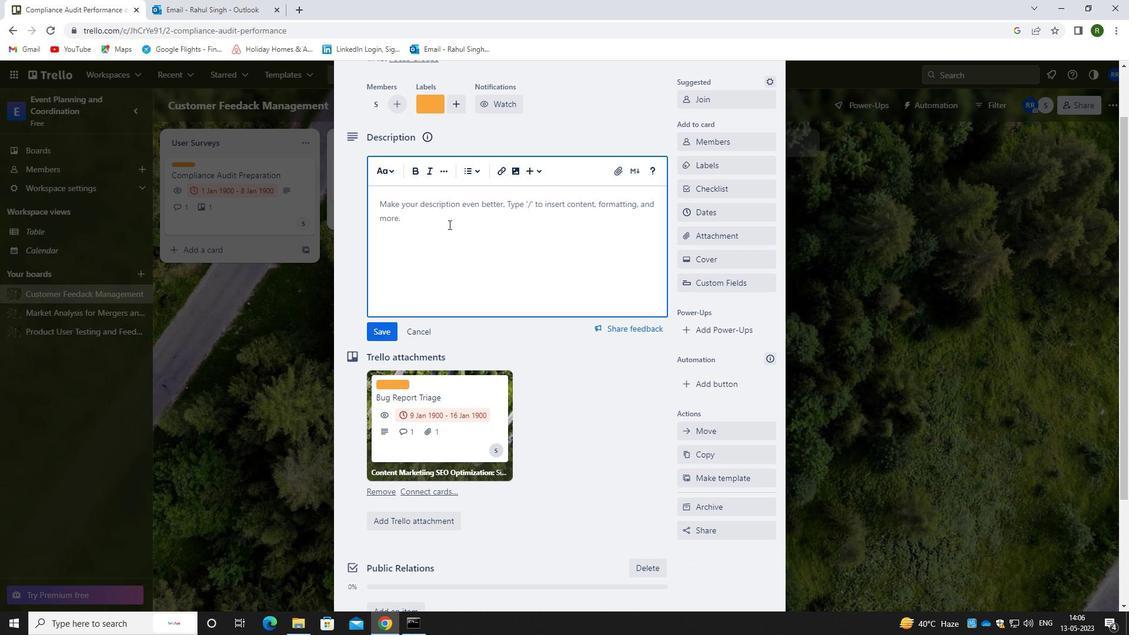 
Action: Key pressed <Key.caps_lock>C<Key.caps_lock>ONDUCT<Key.space>TEAM<Key.space>TRAINING<Key.space>SESSION<Key.space>ON<Key.space>TIME<Key.space>MANAGMENT
Screenshot: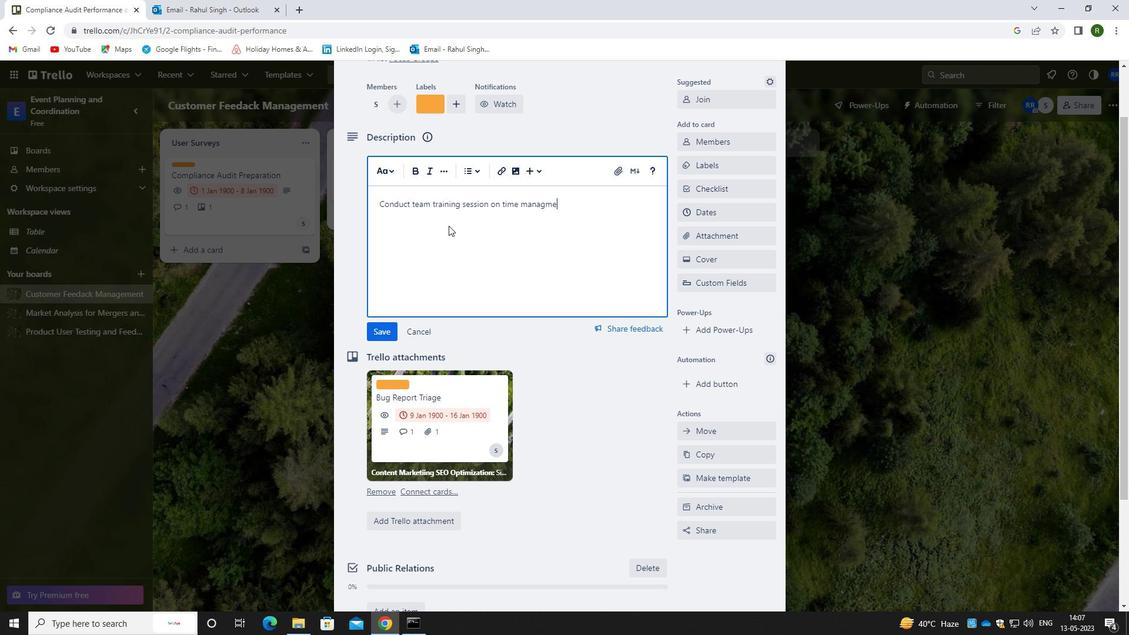 
Action: Mouse moved to (381, 335)
Screenshot: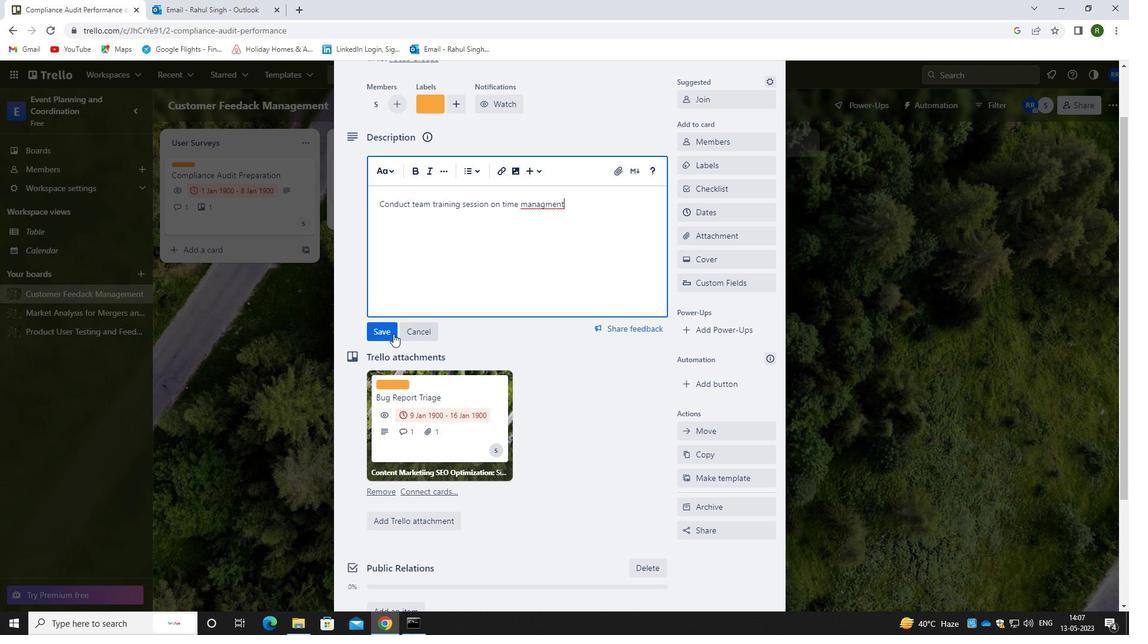 
Action: Mouse pressed left at (381, 335)
Screenshot: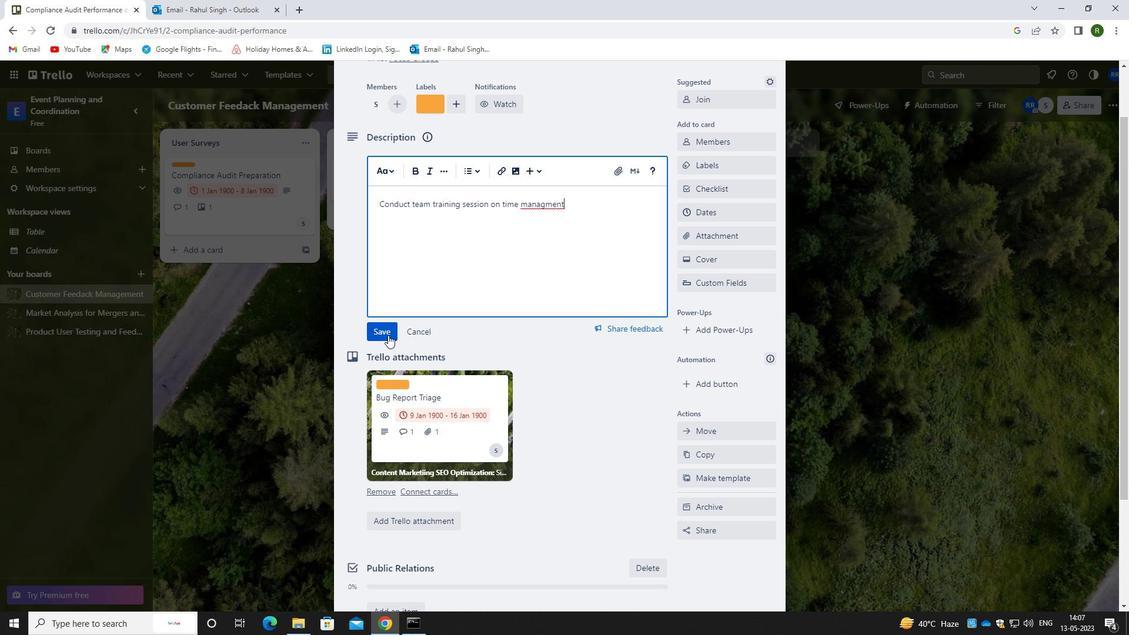 
Action: Mouse moved to (459, 310)
Screenshot: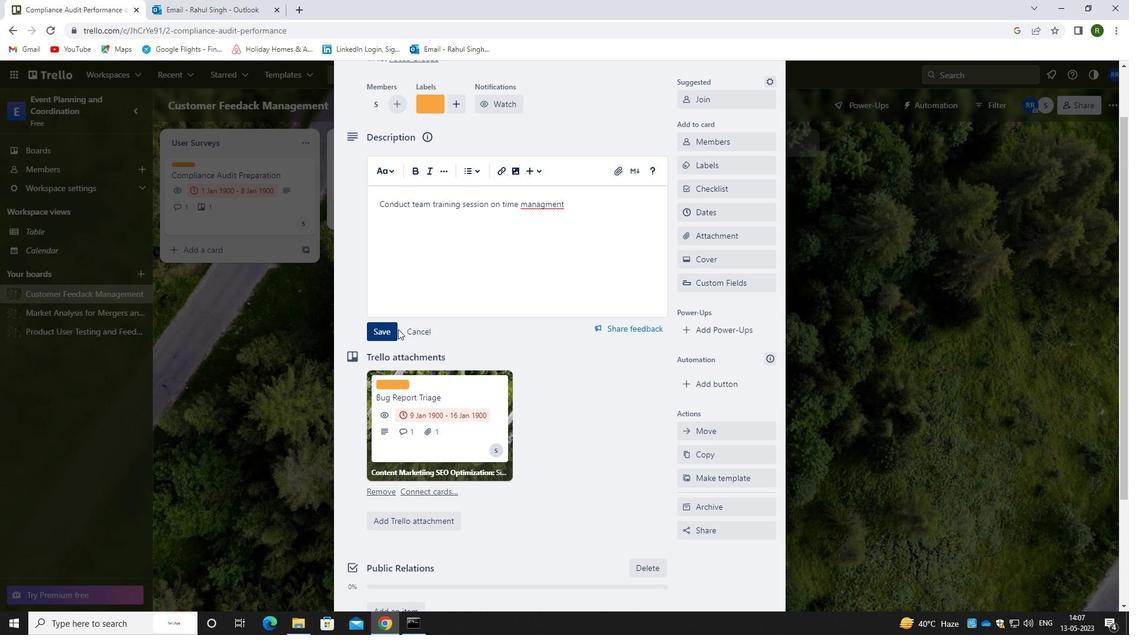 
Action: Mouse scrolled (459, 309) with delta (0, 0)
Screenshot: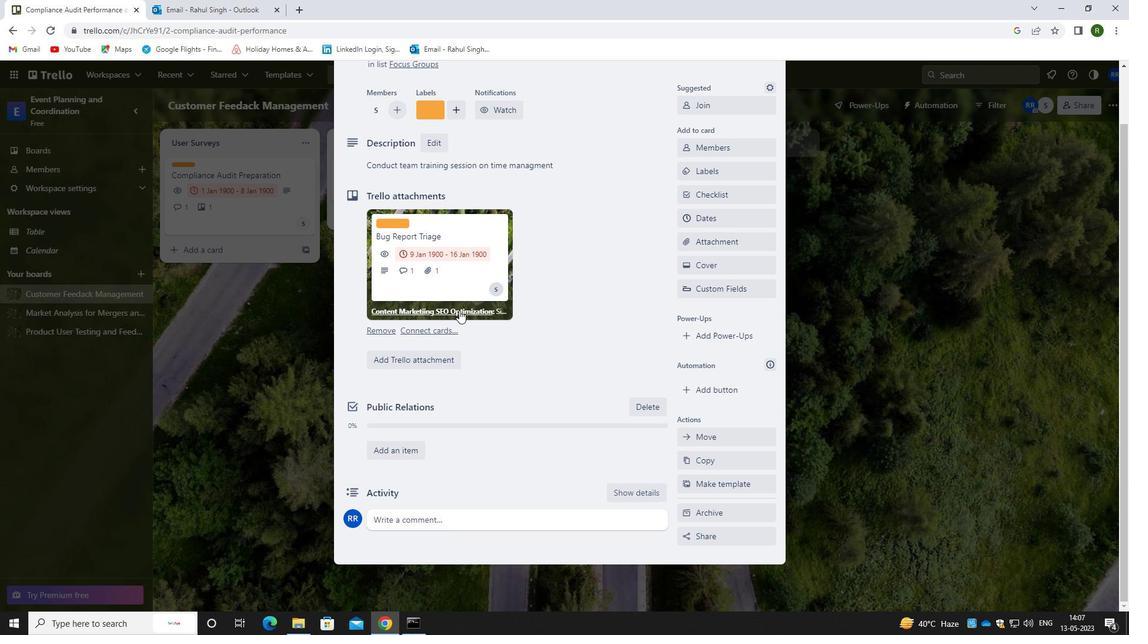 
Action: Mouse moved to (460, 311)
Screenshot: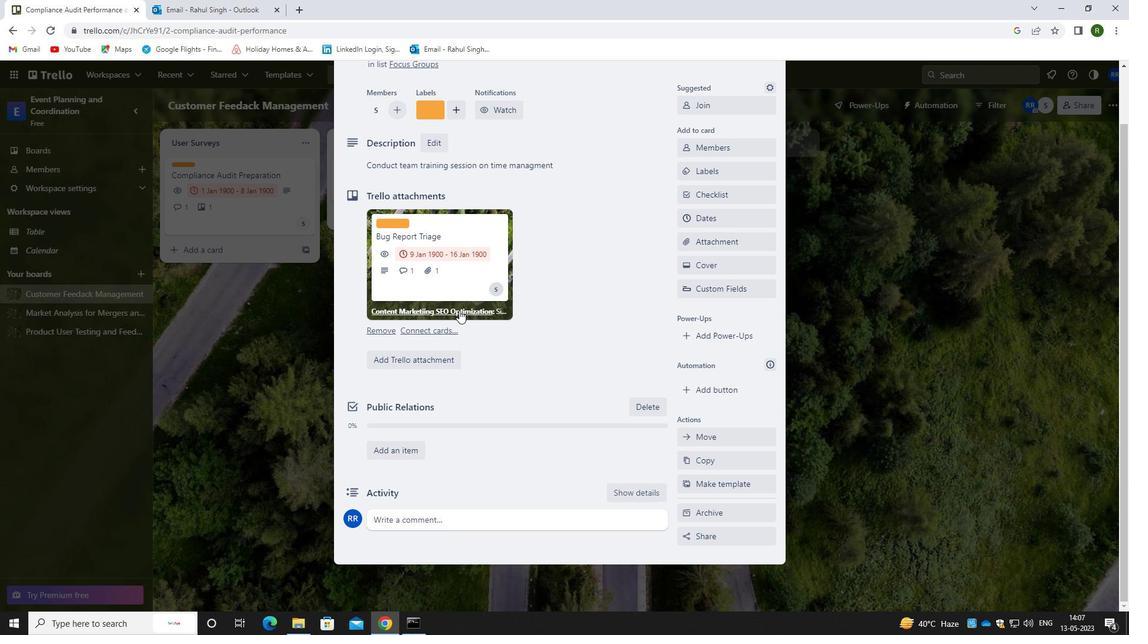 
Action: Mouse scrolled (460, 310) with delta (0, 0)
Screenshot: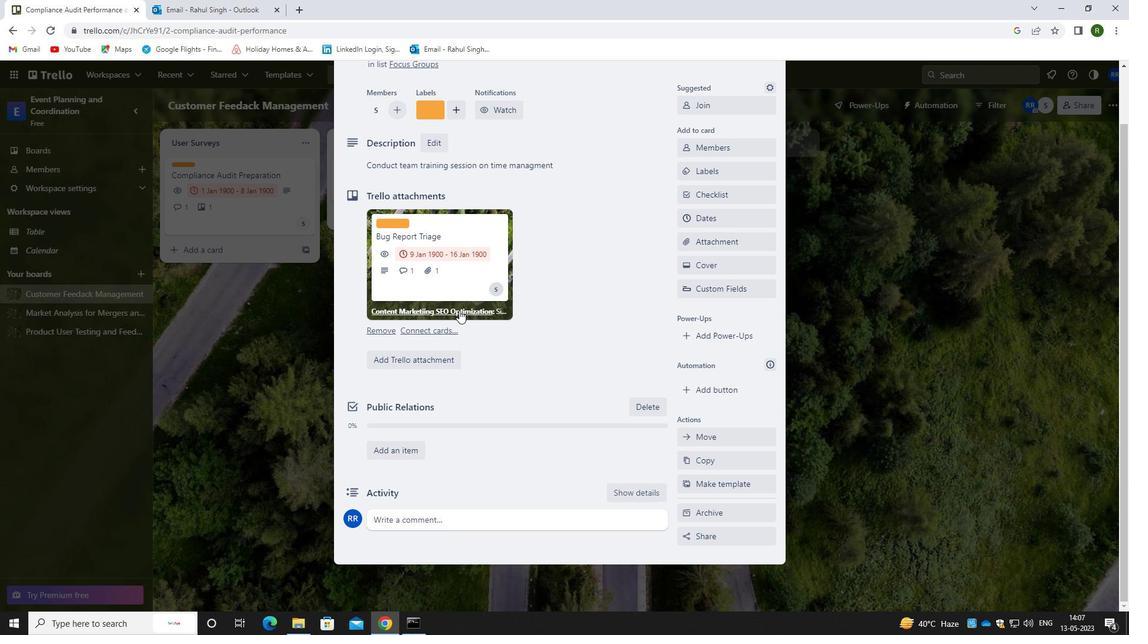 
Action: Mouse scrolled (460, 310) with delta (0, 0)
Screenshot: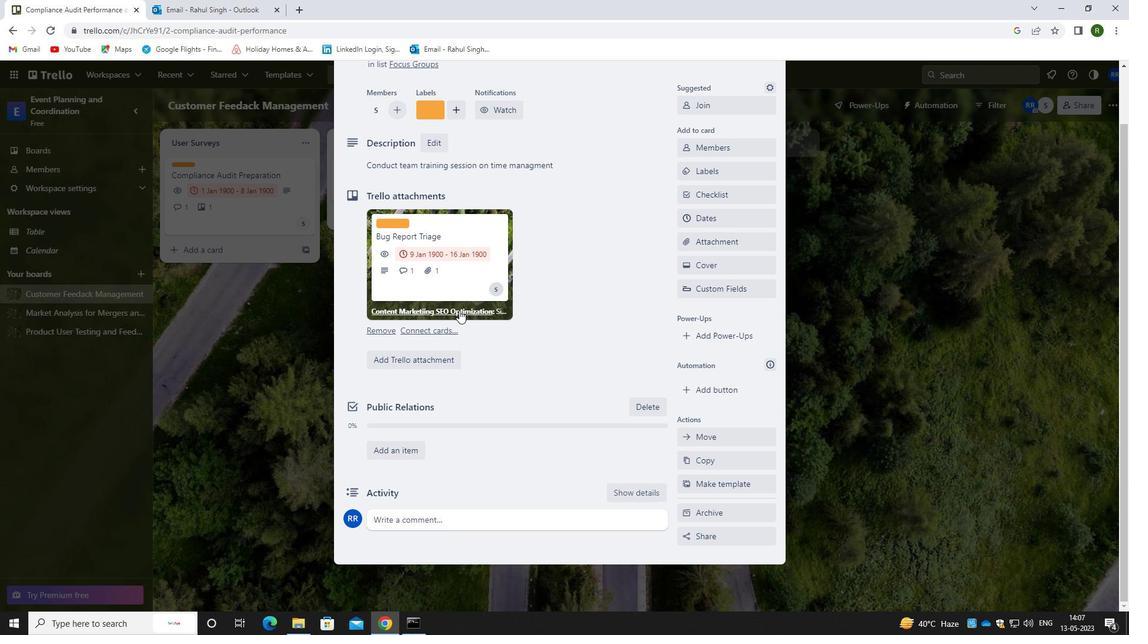 
Action: Mouse moved to (425, 519)
Screenshot: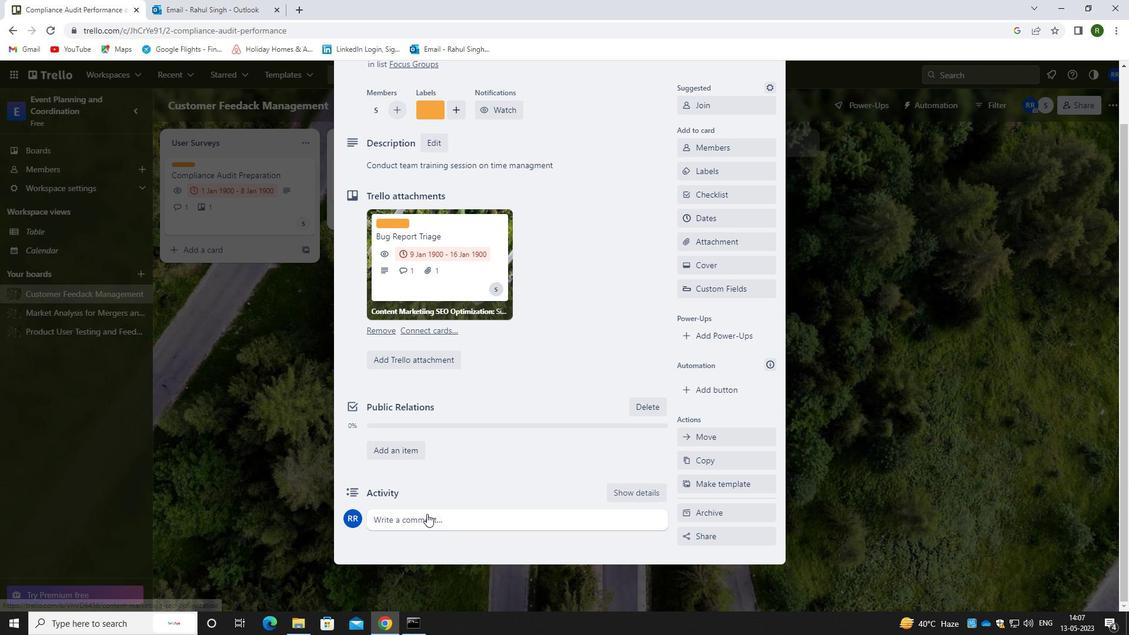 
Action: Mouse pressed left at (425, 519)
Screenshot: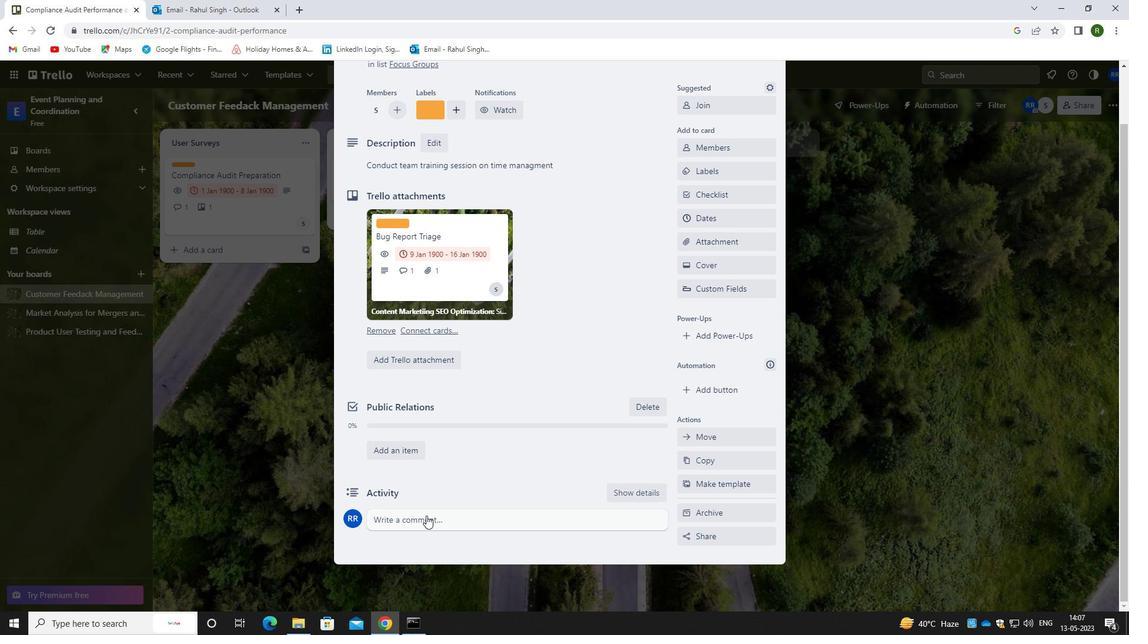 
Action: Mouse moved to (432, 546)
Screenshot: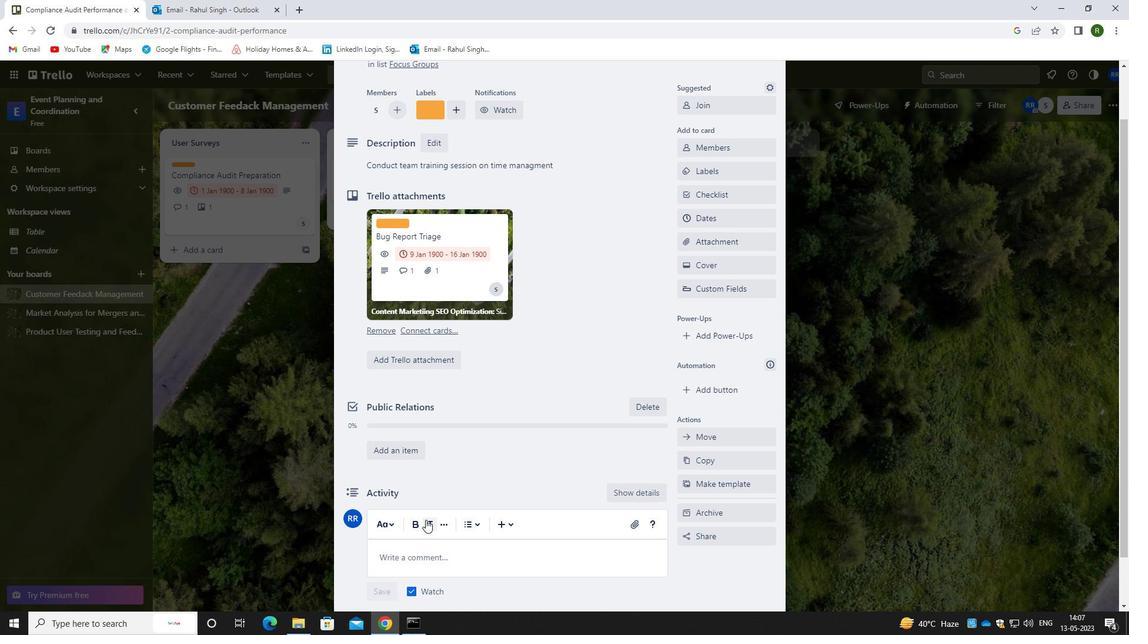 
Action: Mouse pressed left at (432, 546)
Screenshot: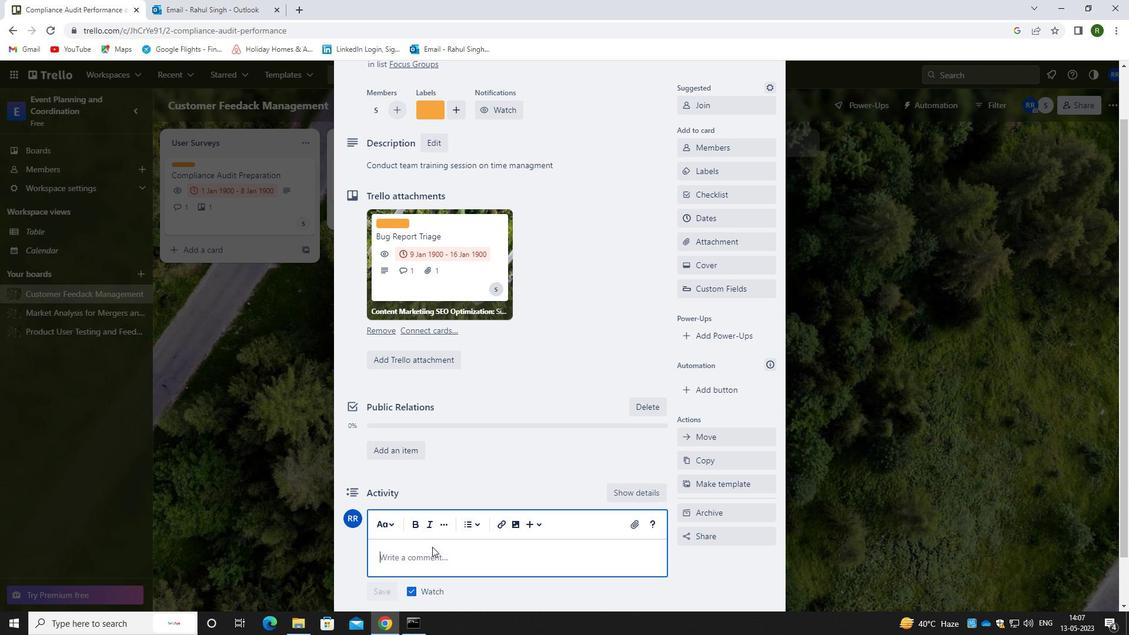 
Action: Mouse moved to (442, 565)
Screenshot: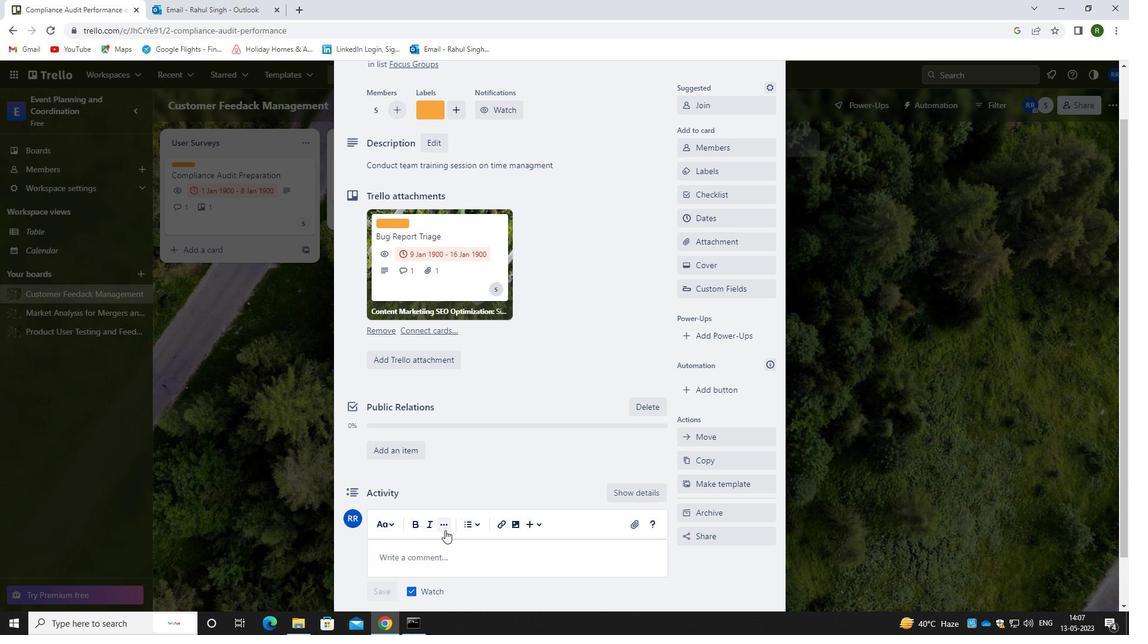 
Action: Mouse pressed left at (442, 565)
Screenshot: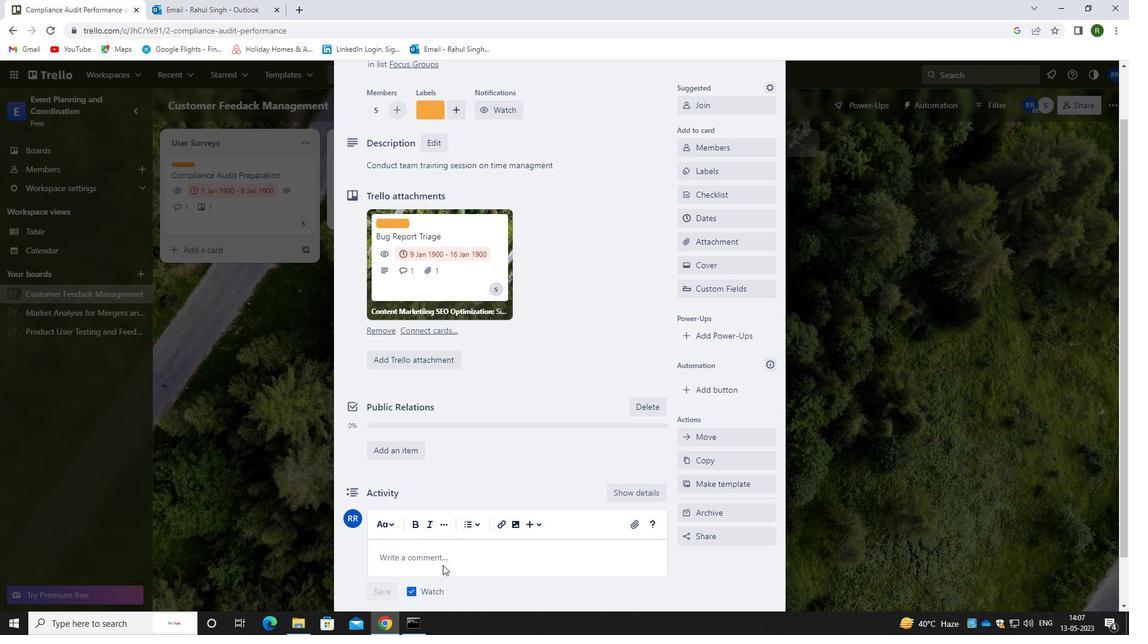 
Action: Mouse moved to (443, 565)
Screenshot: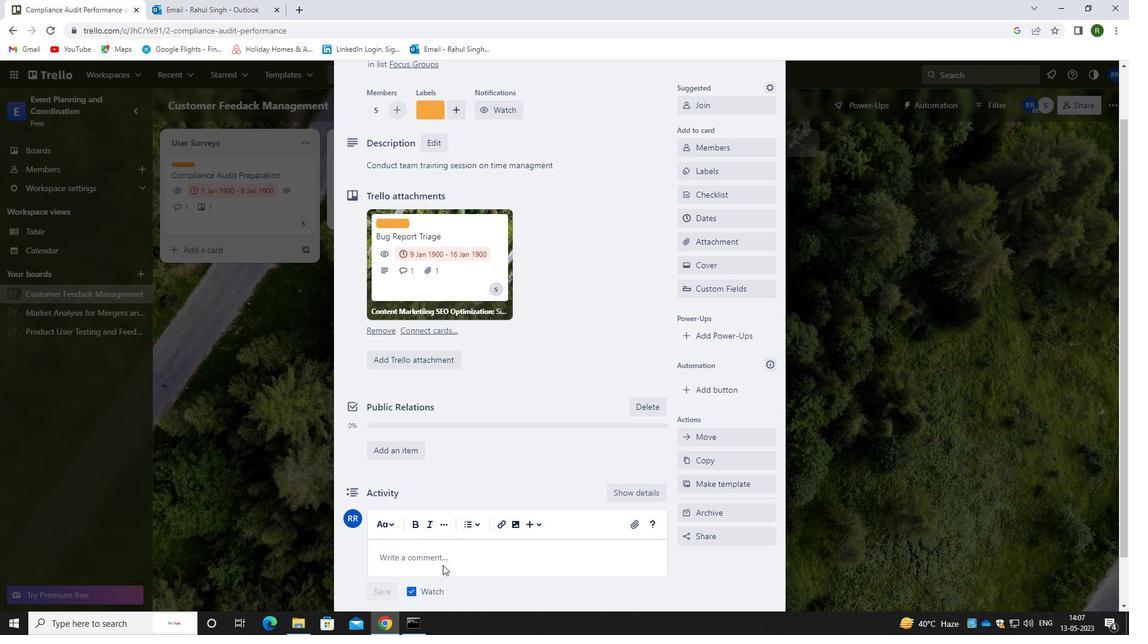 
Action: Key pressed <Key.caps_lock>W<Key.caps_lock>E<Key.space>SHOULD<Key.space>APPROACH<Key.space>THIS<Key.space>TASK<Key.space>WITH<Key.space>A<Key.space>SENSE<Key.space>OF<Key.space>HUMILITY<Key.space>,<Key.space>RECOGNIZING<Key.space>THAT<Key.space>THERE<Key.space>IS<Key.space>ALWAYS<Key.space>MORE<Key.space>TO<Key.space>LEARN<Key.space>AND<Key.space>IMPROVE<Key.space>UPON.
Screenshot: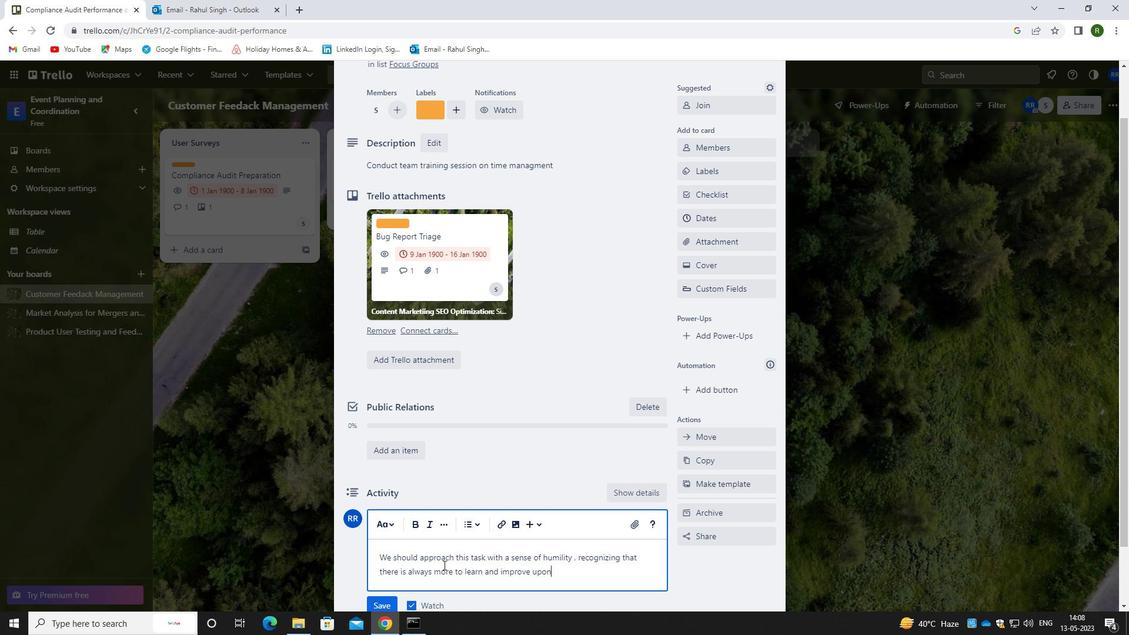 
Action: Mouse moved to (384, 605)
Screenshot: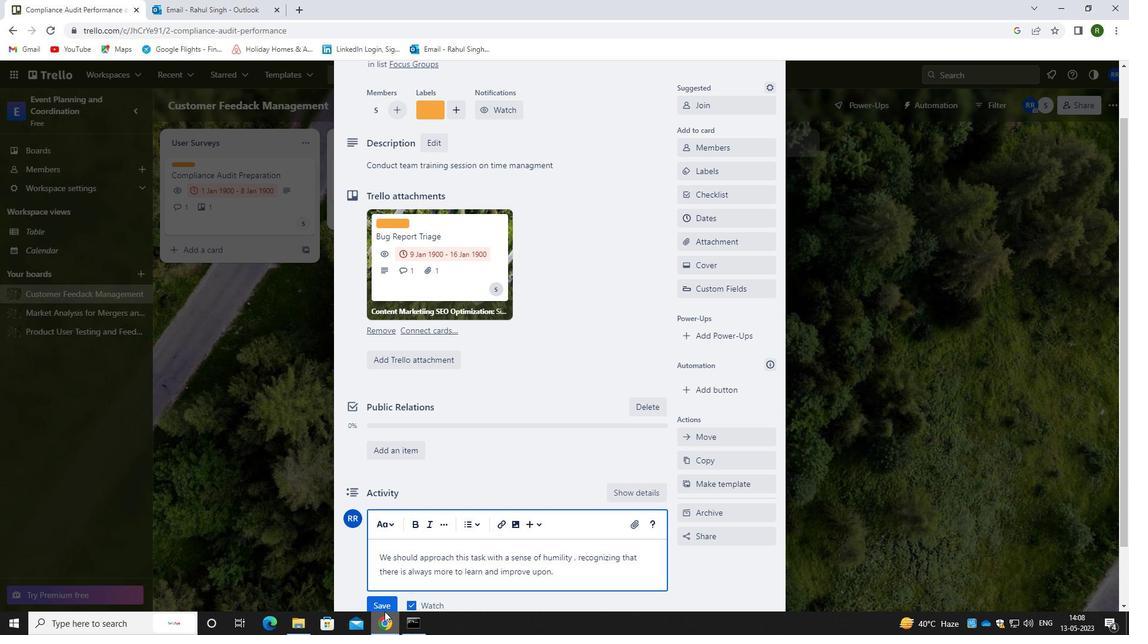 
Action: Mouse pressed left at (384, 605)
Screenshot: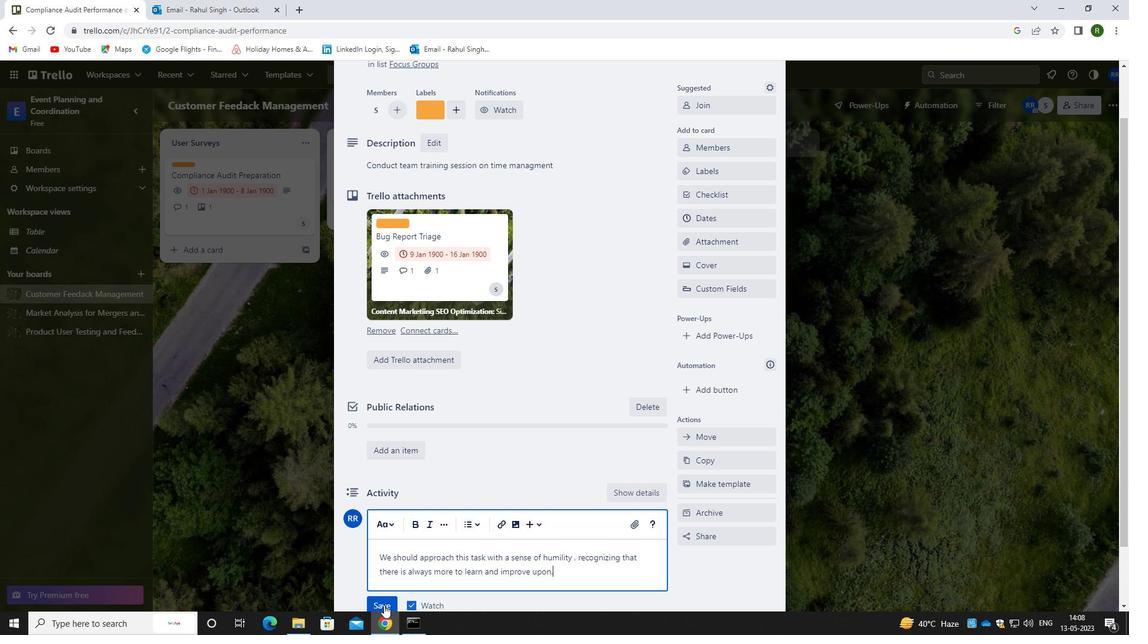 
Action: Mouse moved to (709, 218)
Screenshot: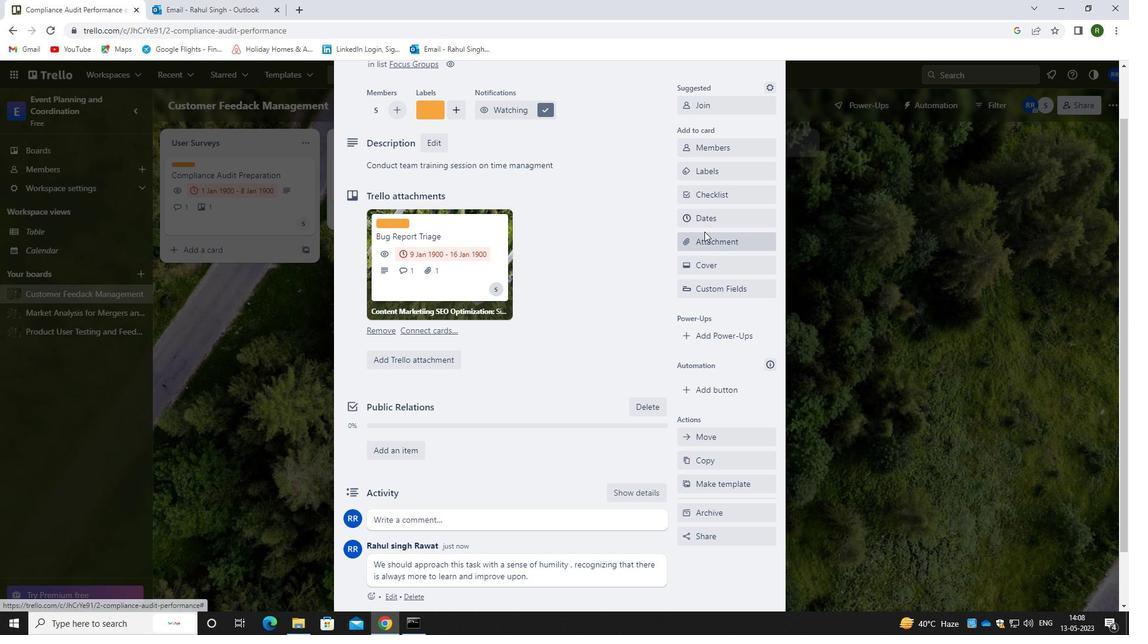 
Action: Mouse pressed left at (709, 218)
Screenshot: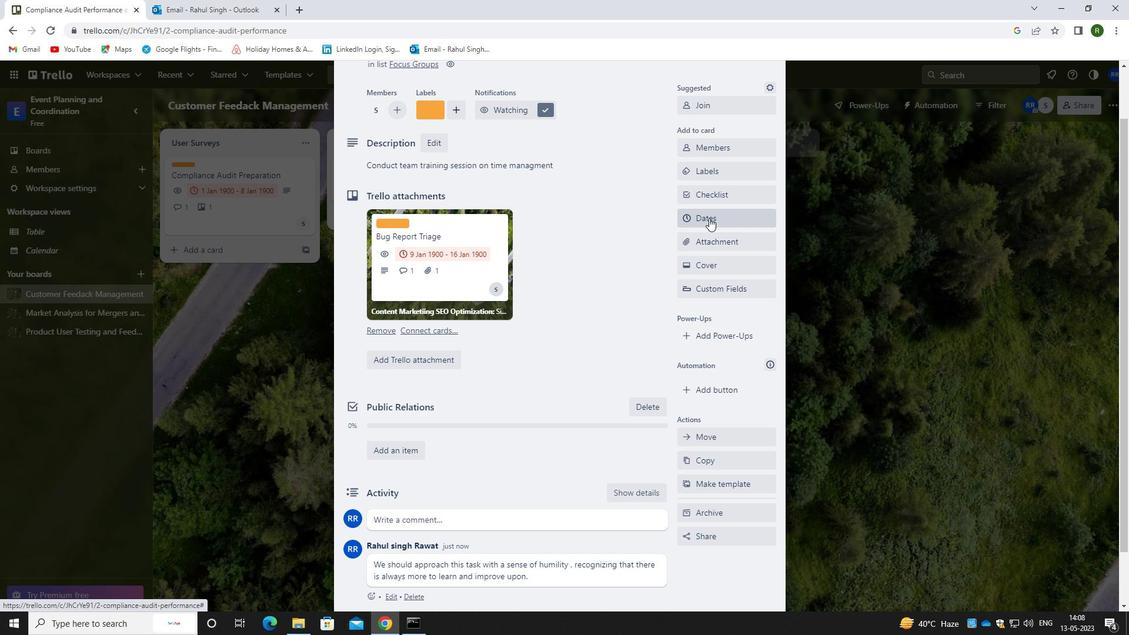 
Action: Mouse moved to (686, 317)
Screenshot: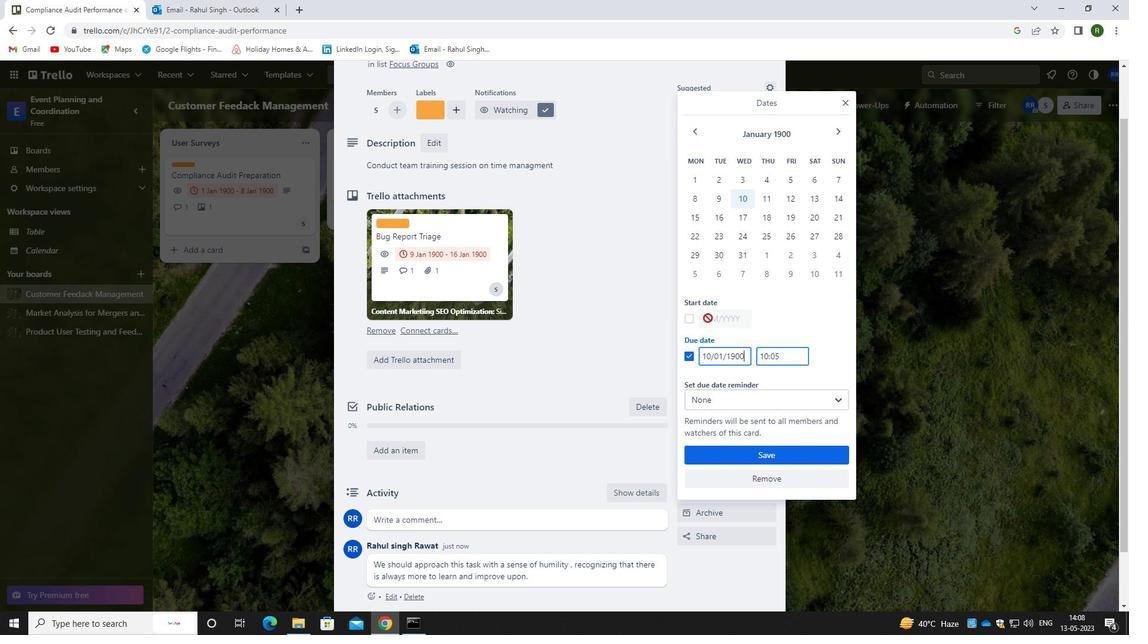 
Action: Mouse pressed left at (686, 317)
Screenshot: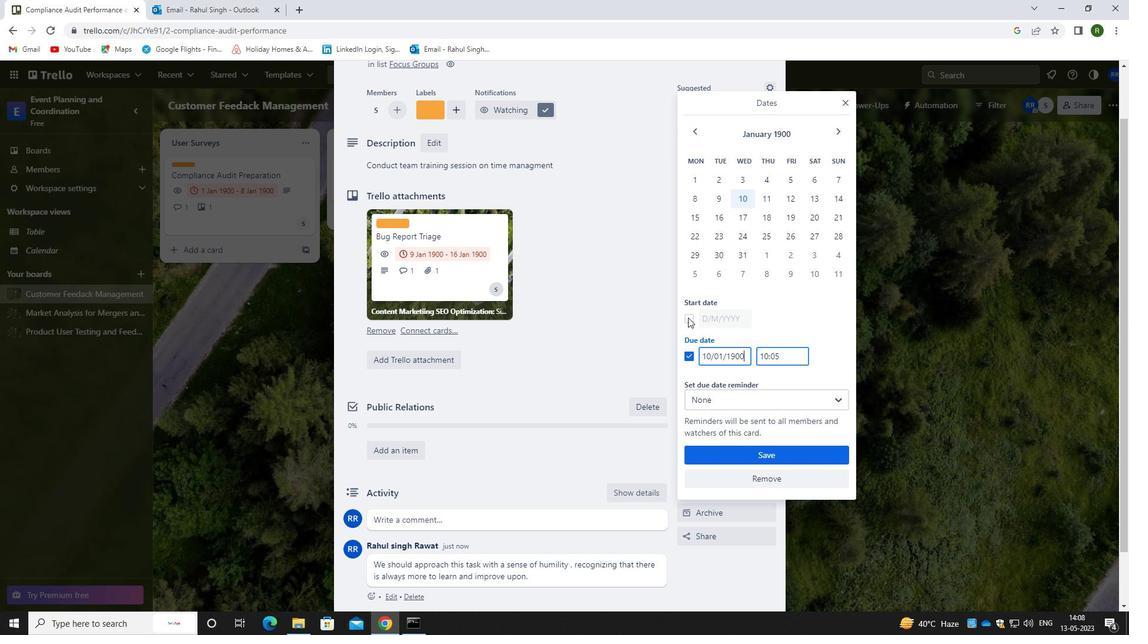 
Action: Mouse moved to (708, 316)
Screenshot: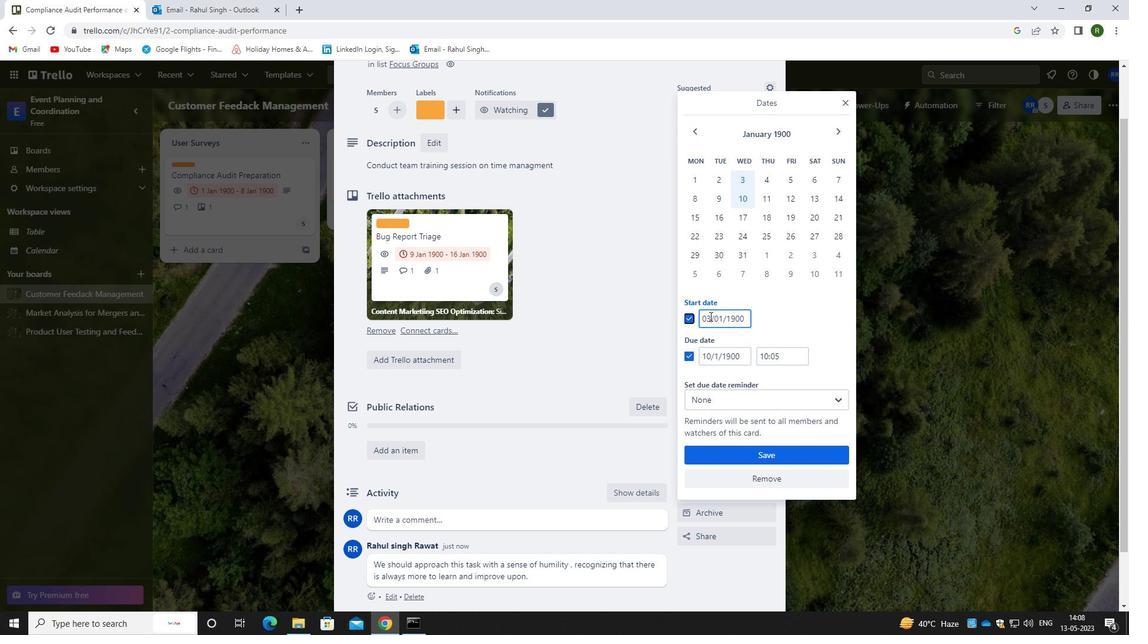 
Action: Mouse pressed left at (708, 316)
Screenshot: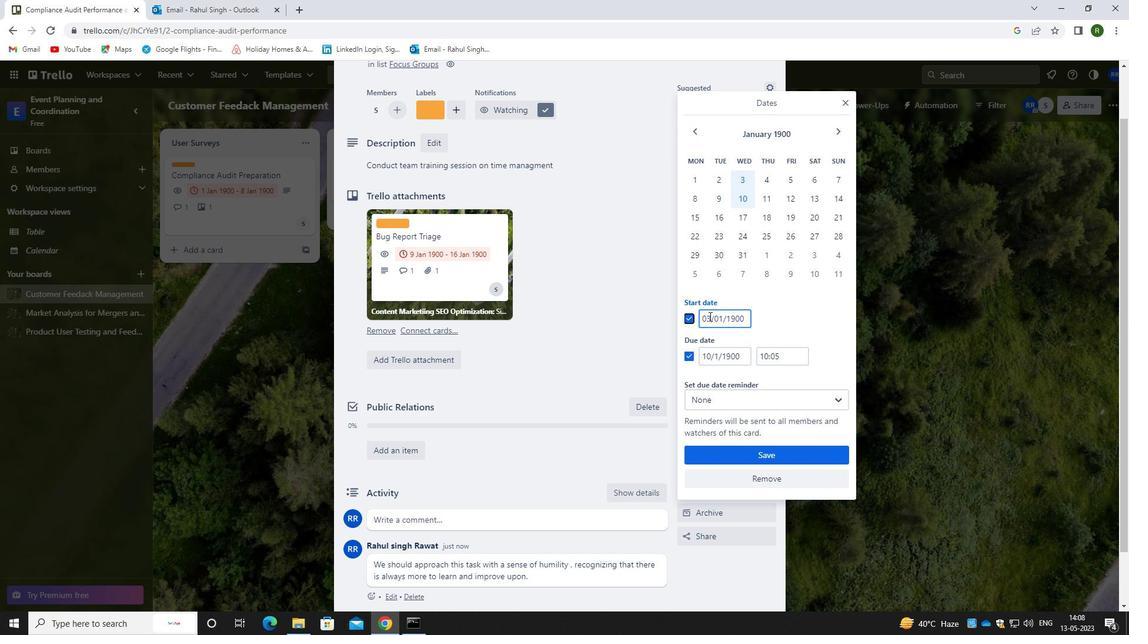 
Action: Mouse moved to (713, 322)
Screenshot: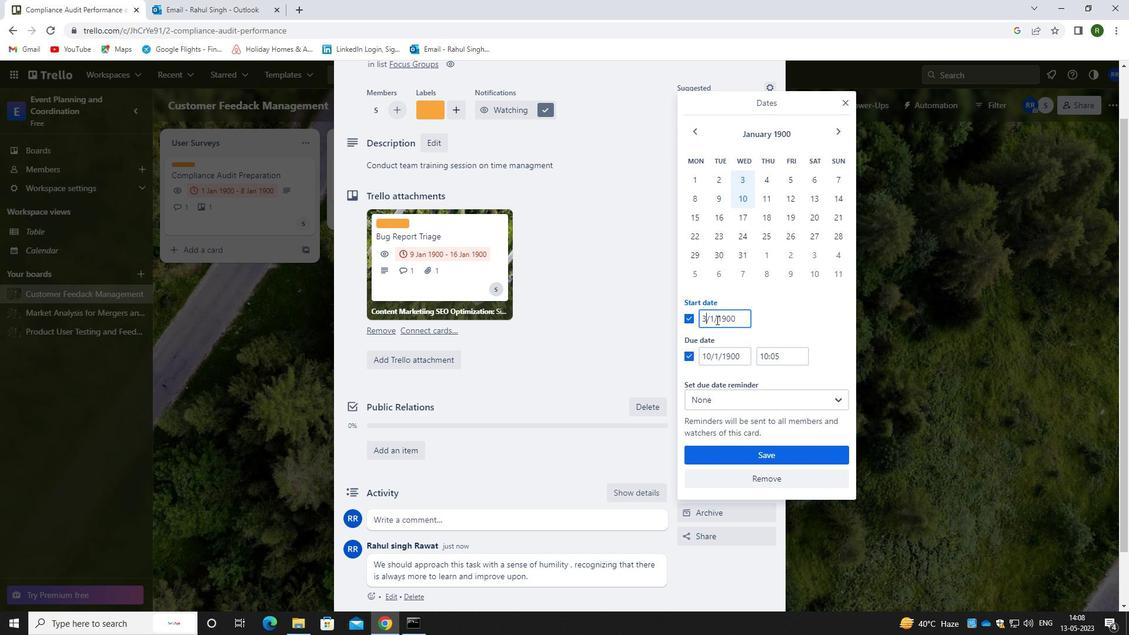 
Action: Key pressed <Key.backspace><Key.right><Key.right><Key.right><Key.right><Key.right><Key.right><Key.right><Key.right><Key.right><Key.right><Key.right><Key.right><Key.right><Key.backspace><Key.backspace><Key.backspace><Key.backspace><Key.backspace><Key.backspace><Key.backspace><Key.backspace><Key.backspace><Key.backspace><Key.backspace><Key.backspace>04/01/1900
Screenshot: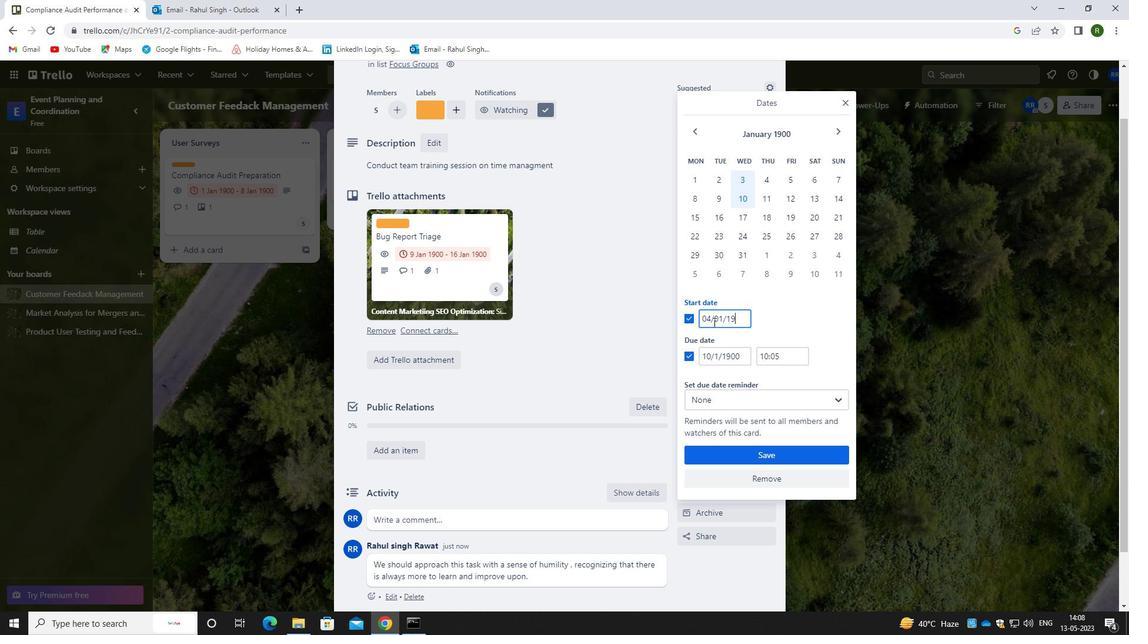 
Action: Mouse moved to (749, 355)
Screenshot: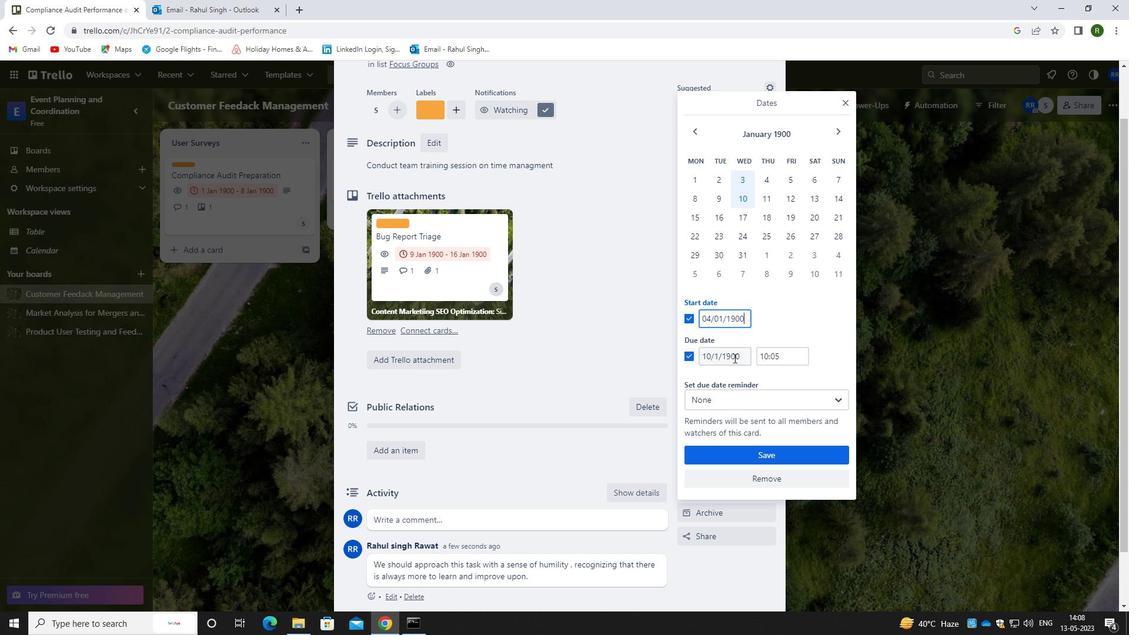 
Action: Mouse pressed left at (749, 355)
Screenshot: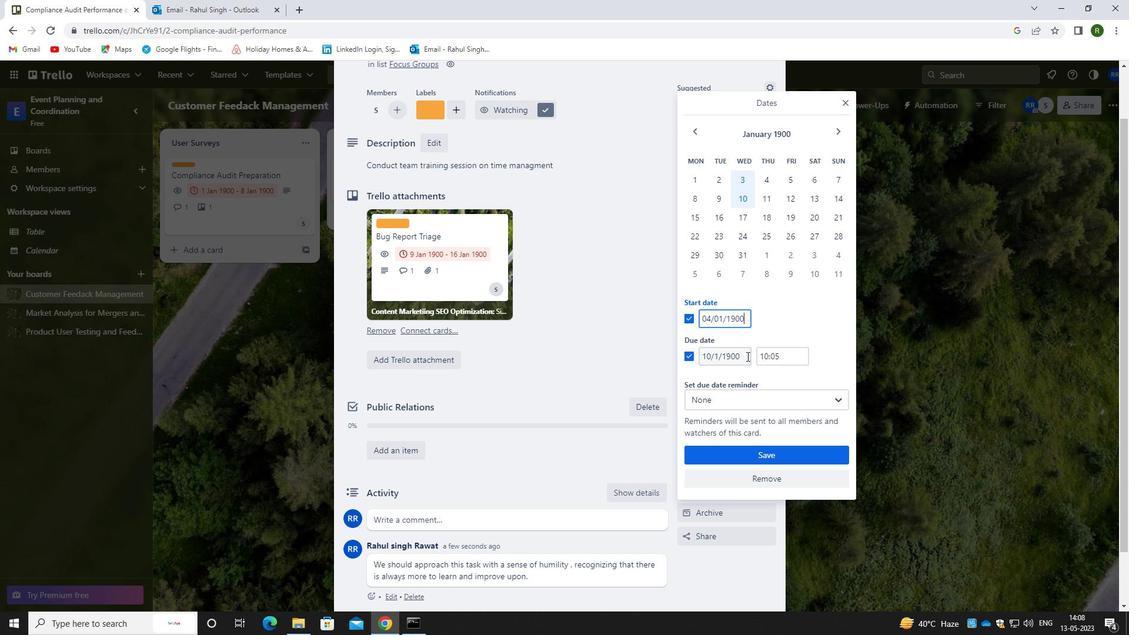 
Action: Mouse moved to (693, 375)
Screenshot: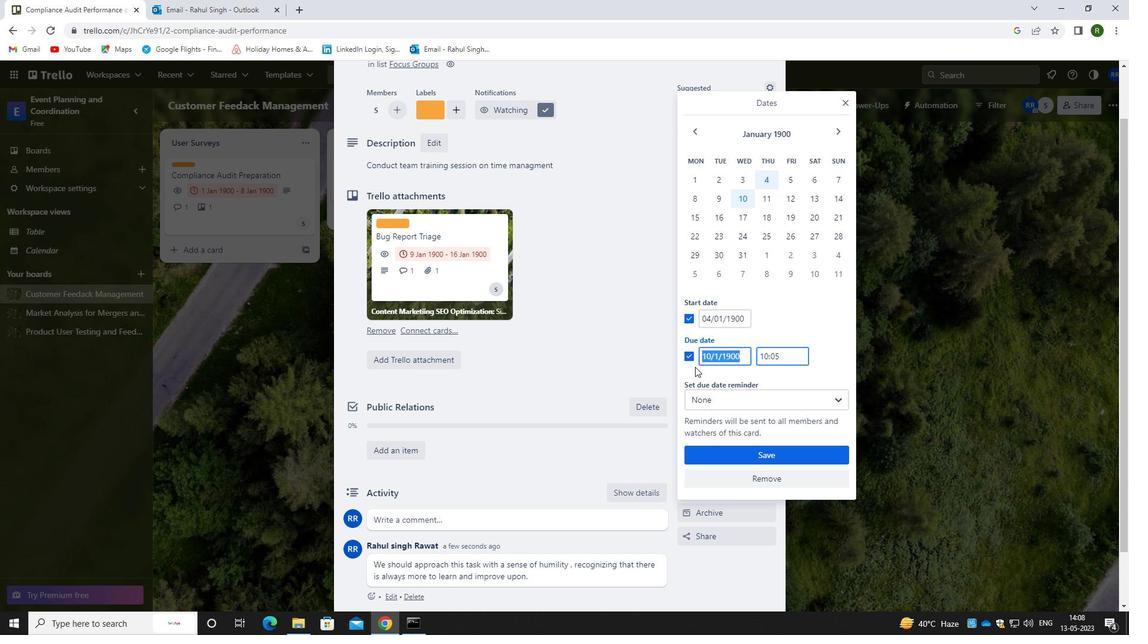 
Action: Key pressed 11/1/1900
Screenshot: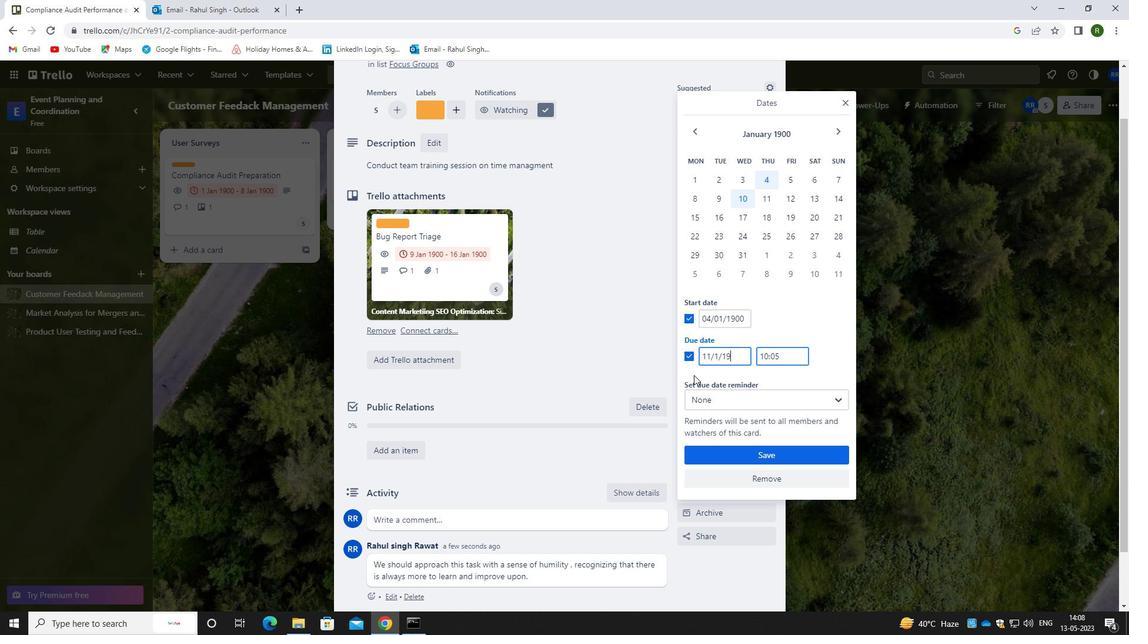 
Action: Mouse moved to (759, 454)
Screenshot: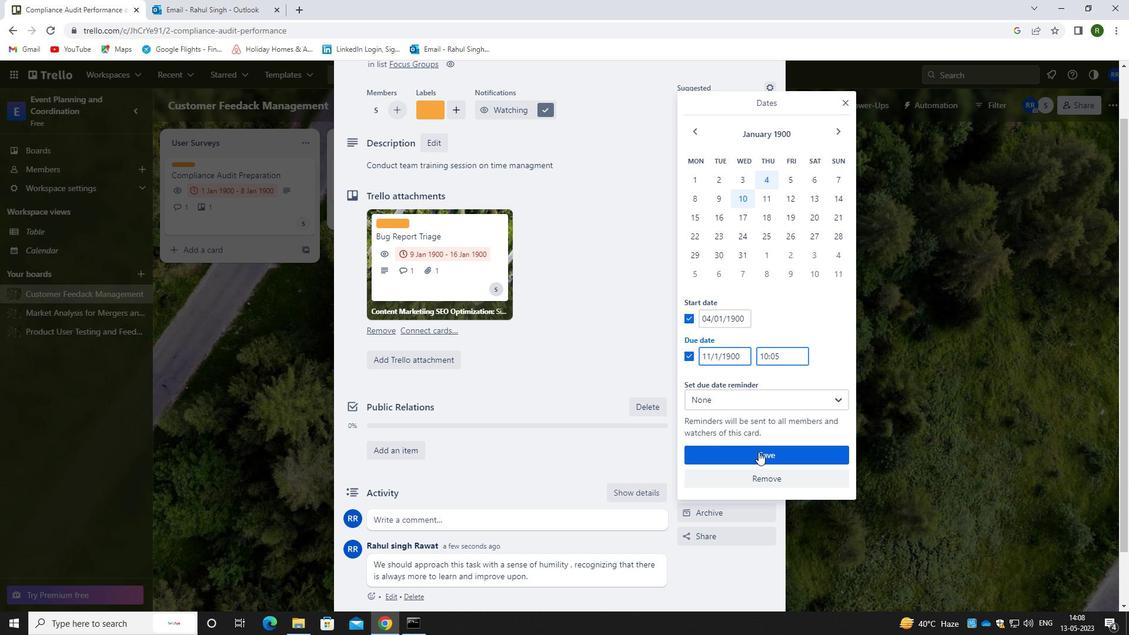 
Action: Mouse pressed left at (759, 454)
Screenshot: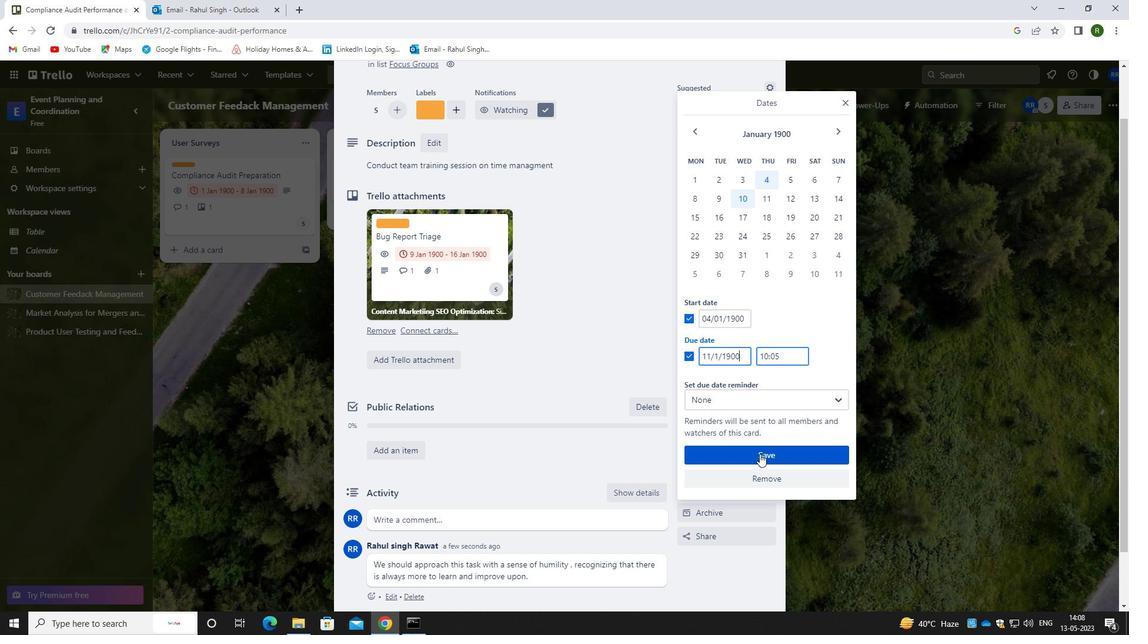 
Action: Mouse moved to (616, 306)
Screenshot: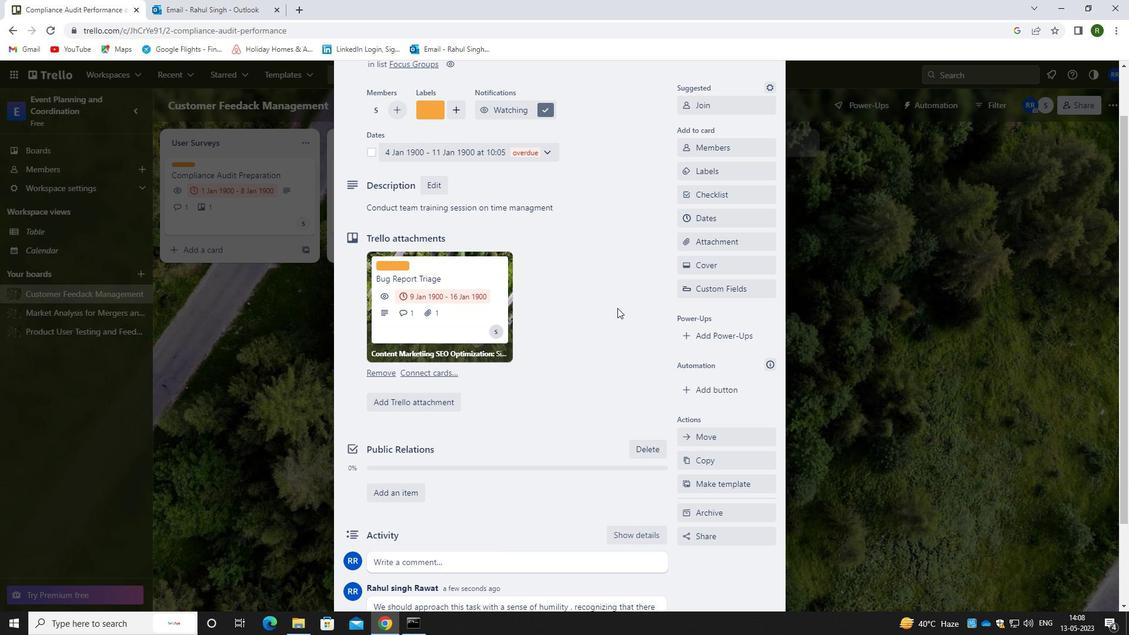 
Action: Mouse scrolled (616, 307) with delta (0, 0)
Screenshot: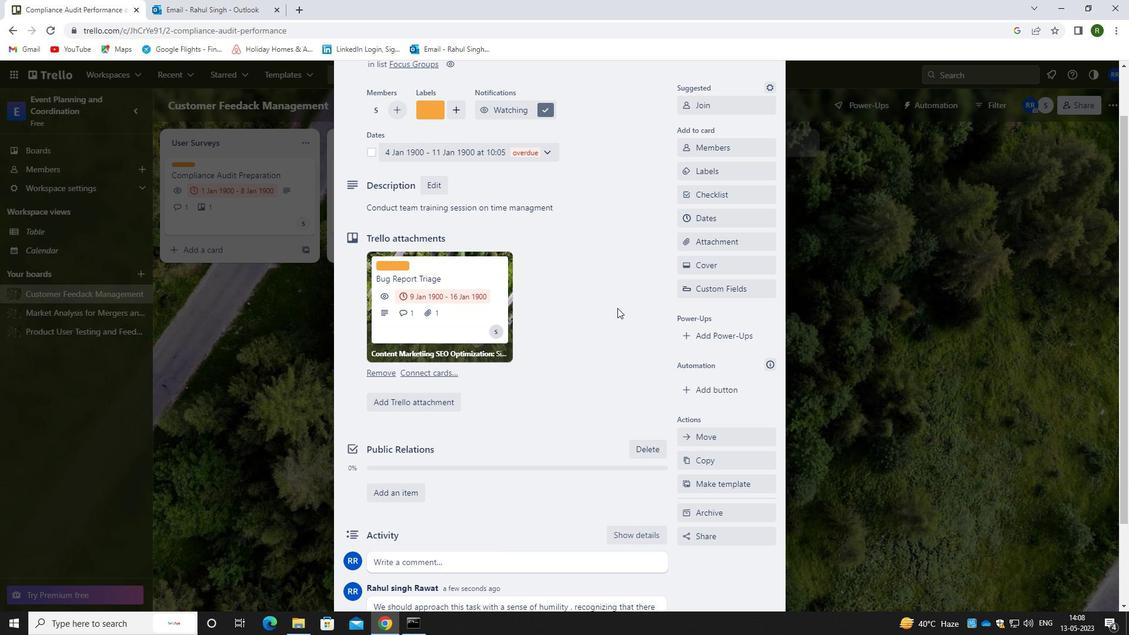 
